 Task: Create a due date automation trigger when advanced on, 2 hours before a card is due add dates without an incomplete due date.
Action: Mouse moved to (1159, 346)
Screenshot: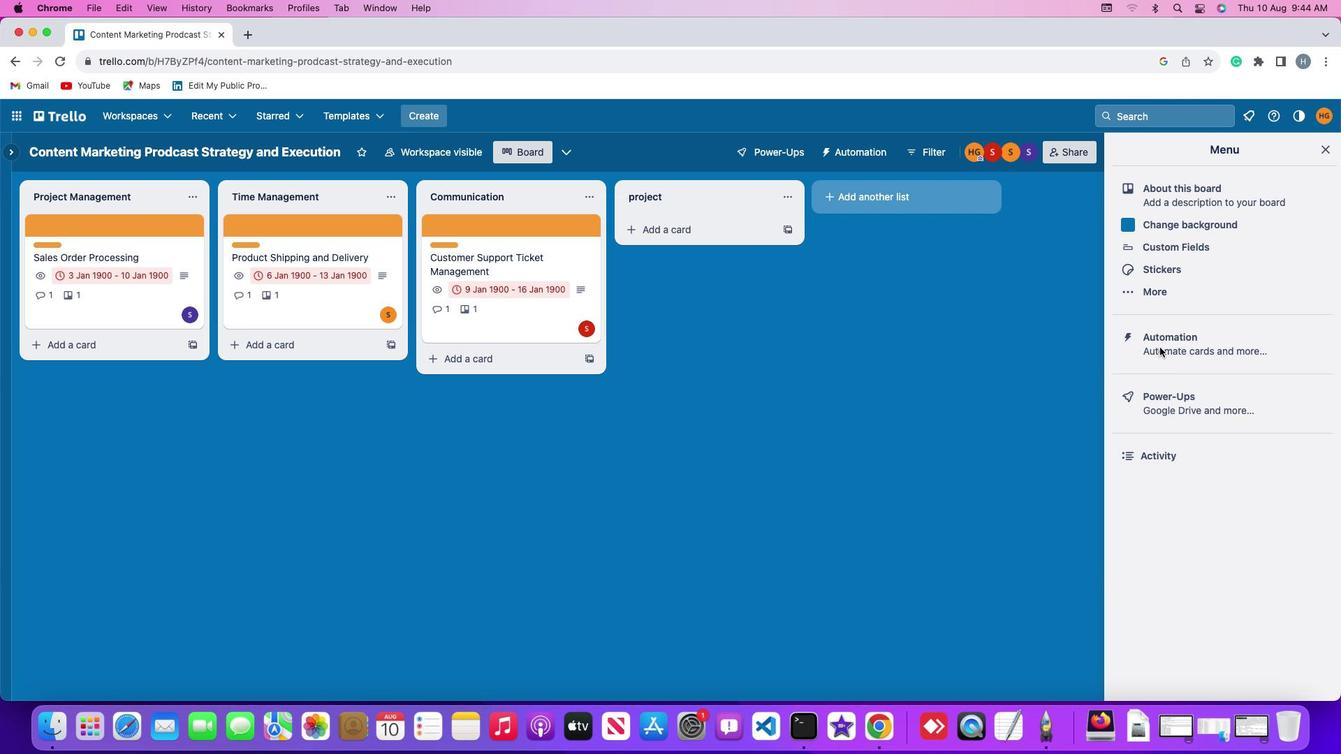 
Action: Mouse pressed left at (1159, 346)
Screenshot: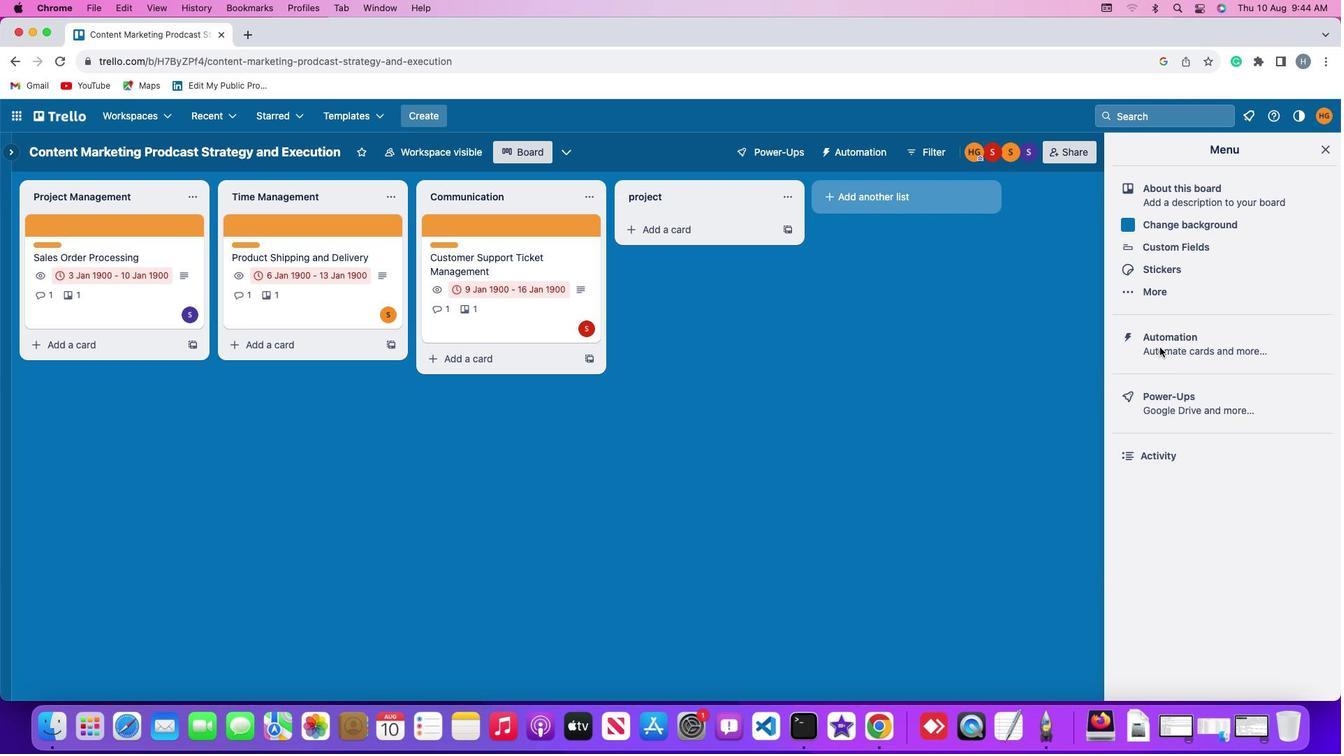 
Action: Mouse moved to (1159, 346)
Screenshot: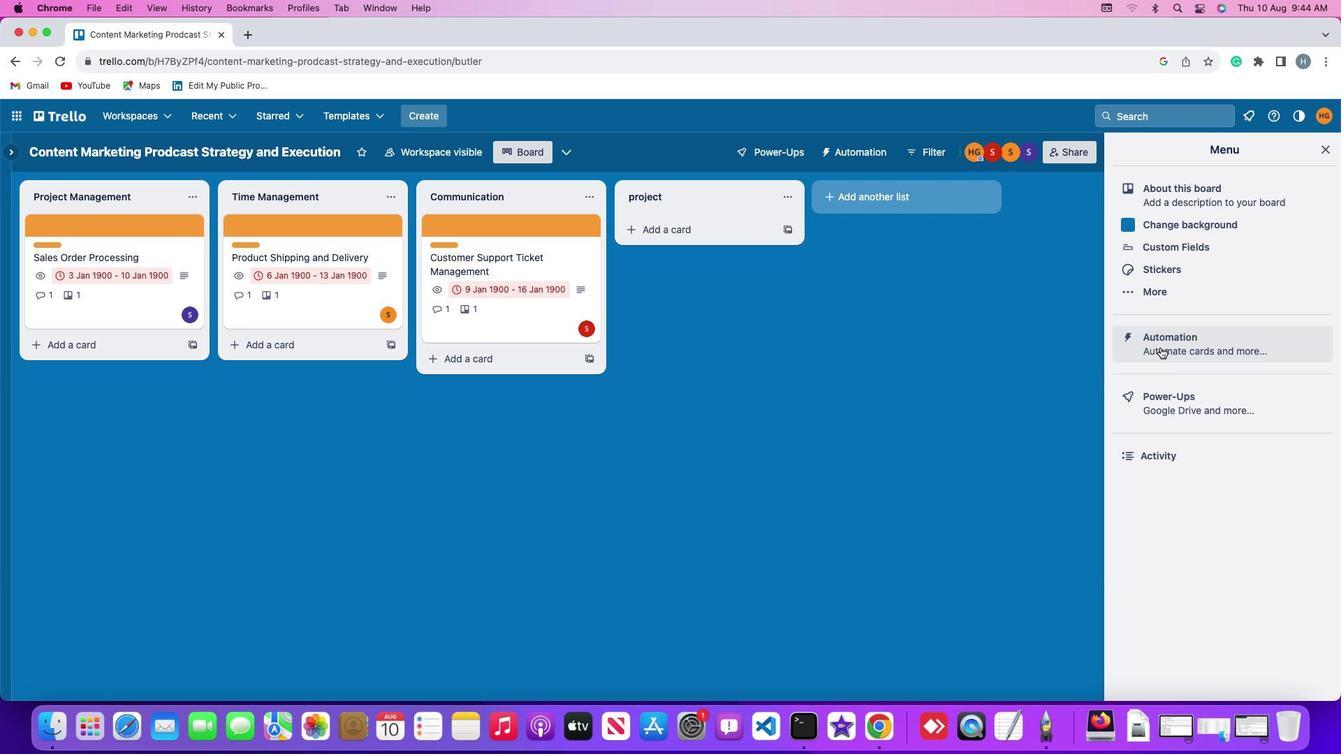 
Action: Mouse pressed left at (1159, 346)
Screenshot: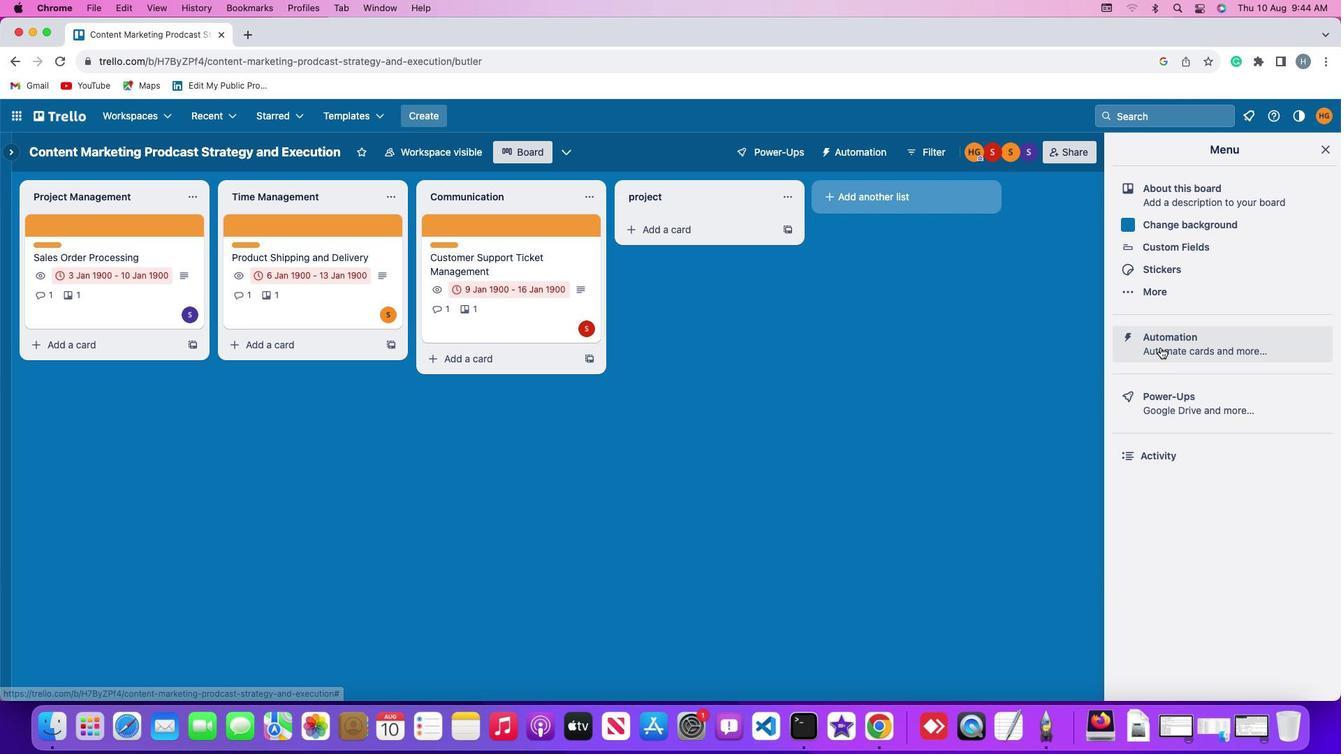 
Action: Mouse moved to (69, 330)
Screenshot: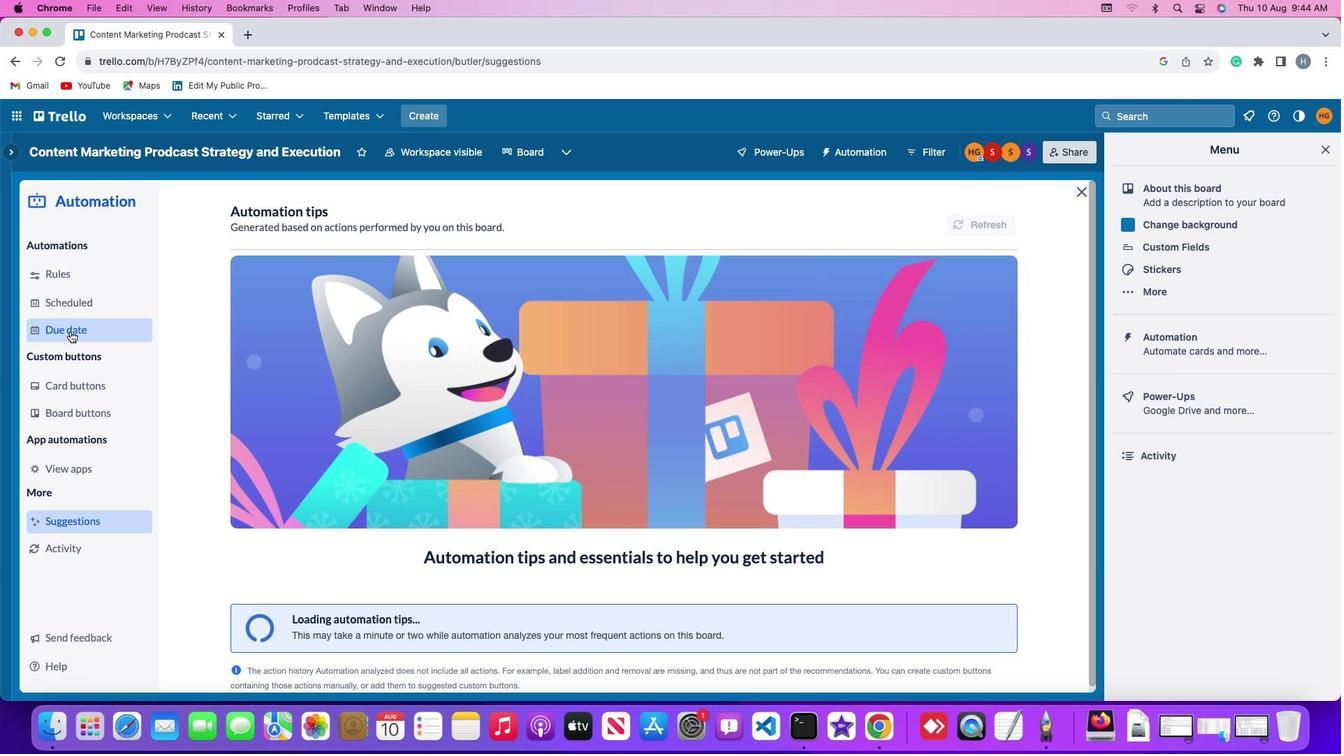 
Action: Mouse pressed left at (69, 330)
Screenshot: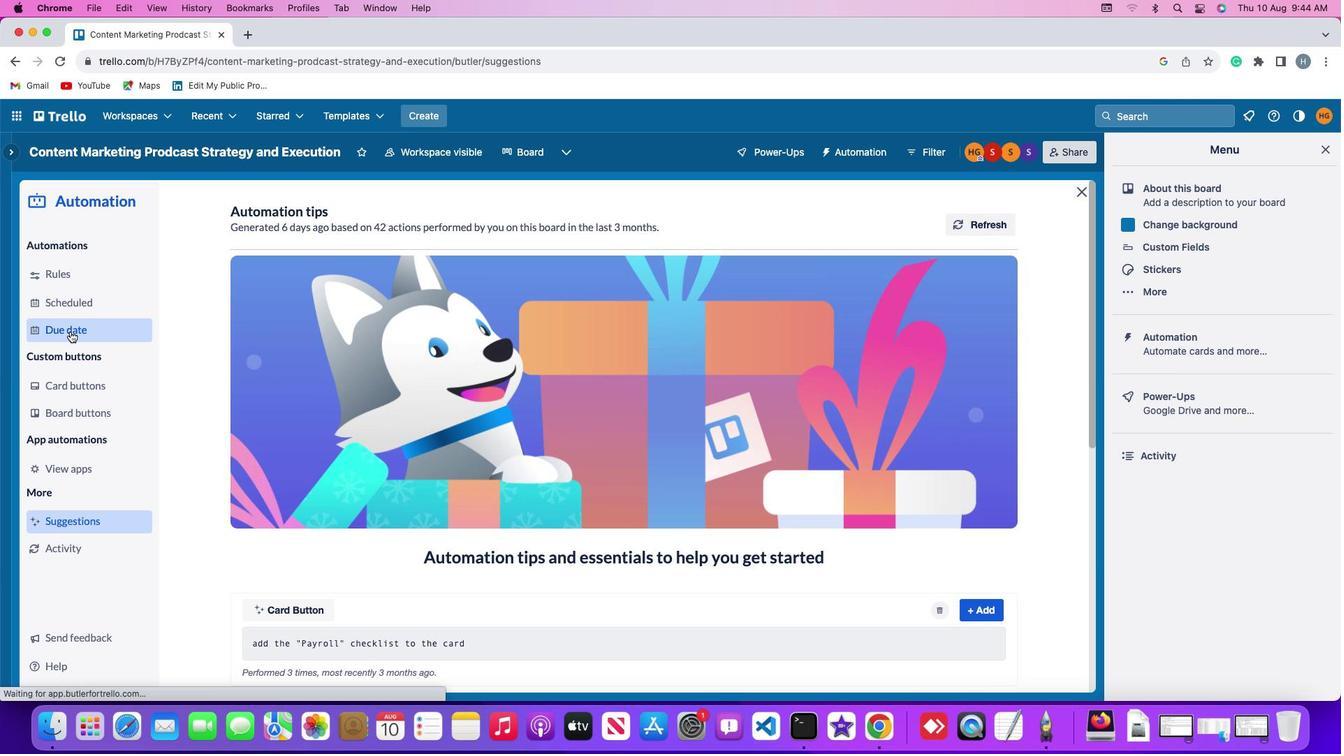 
Action: Mouse moved to (962, 214)
Screenshot: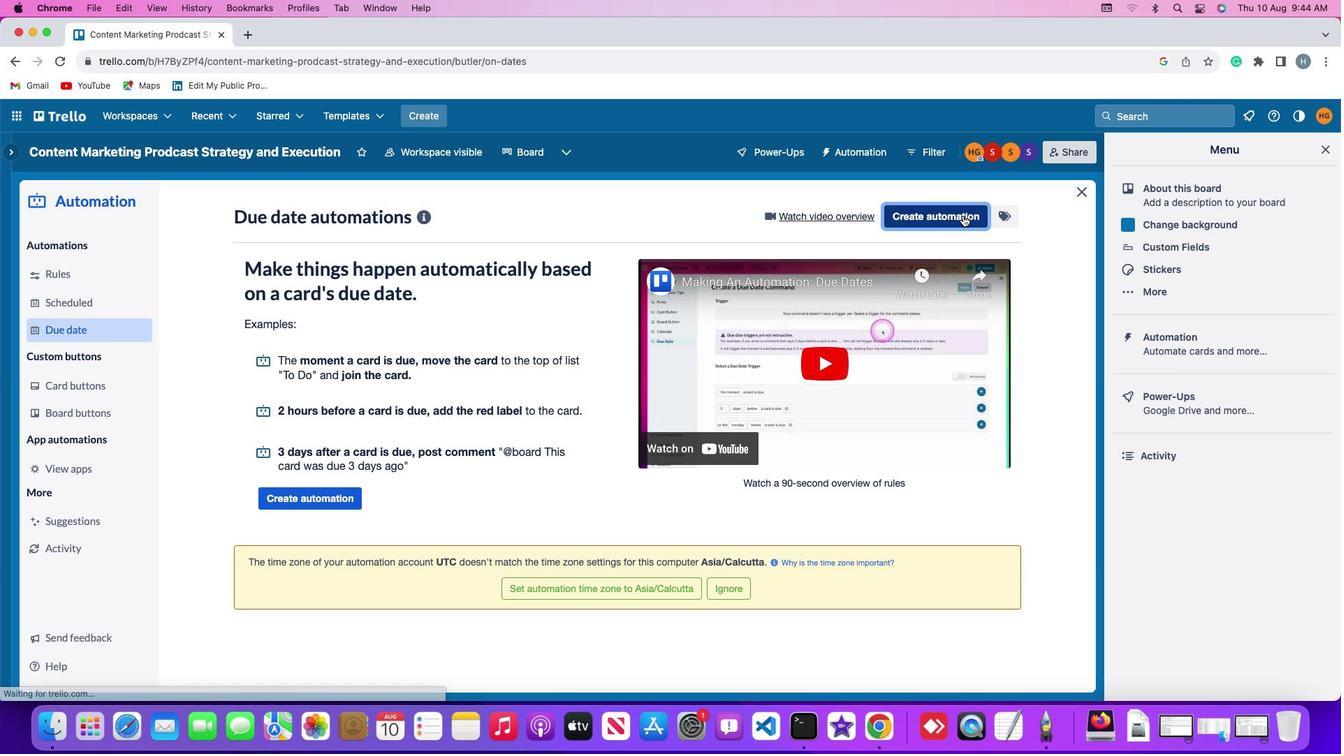 
Action: Mouse pressed left at (962, 214)
Screenshot: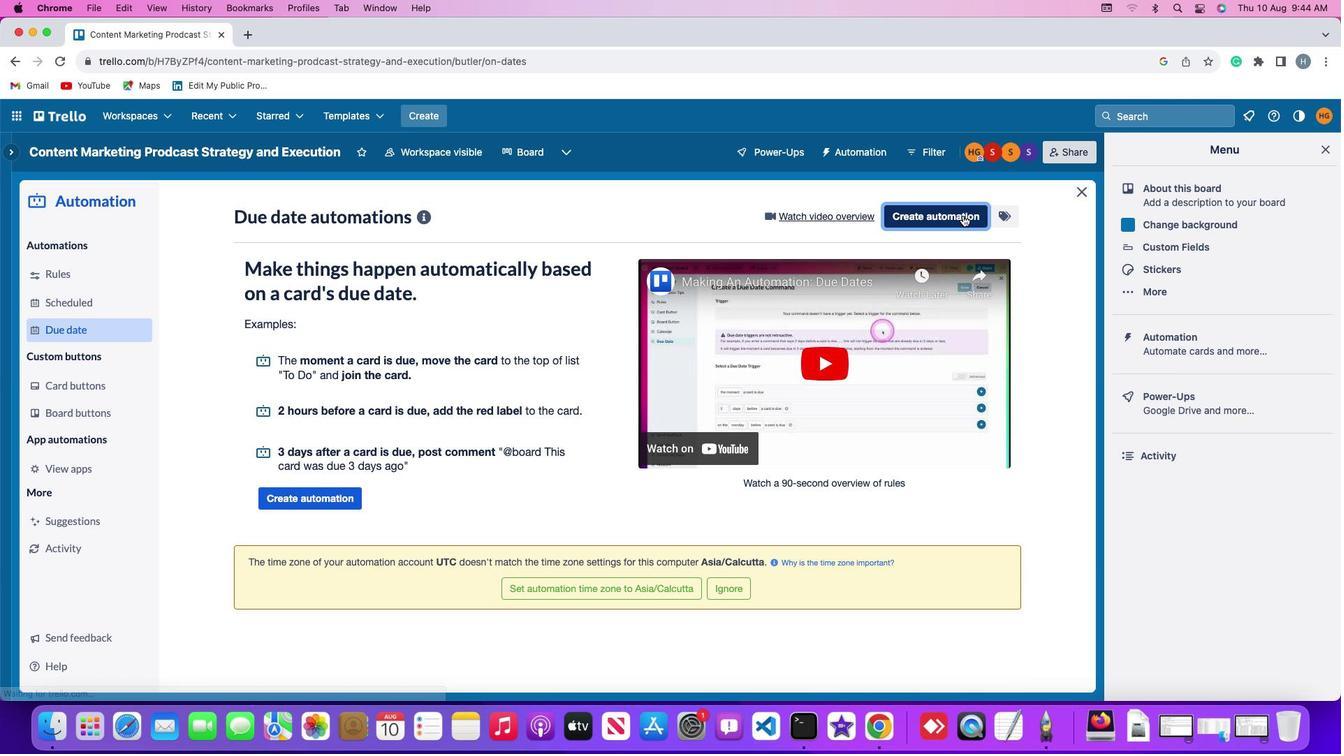 
Action: Mouse moved to (328, 350)
Screenshot: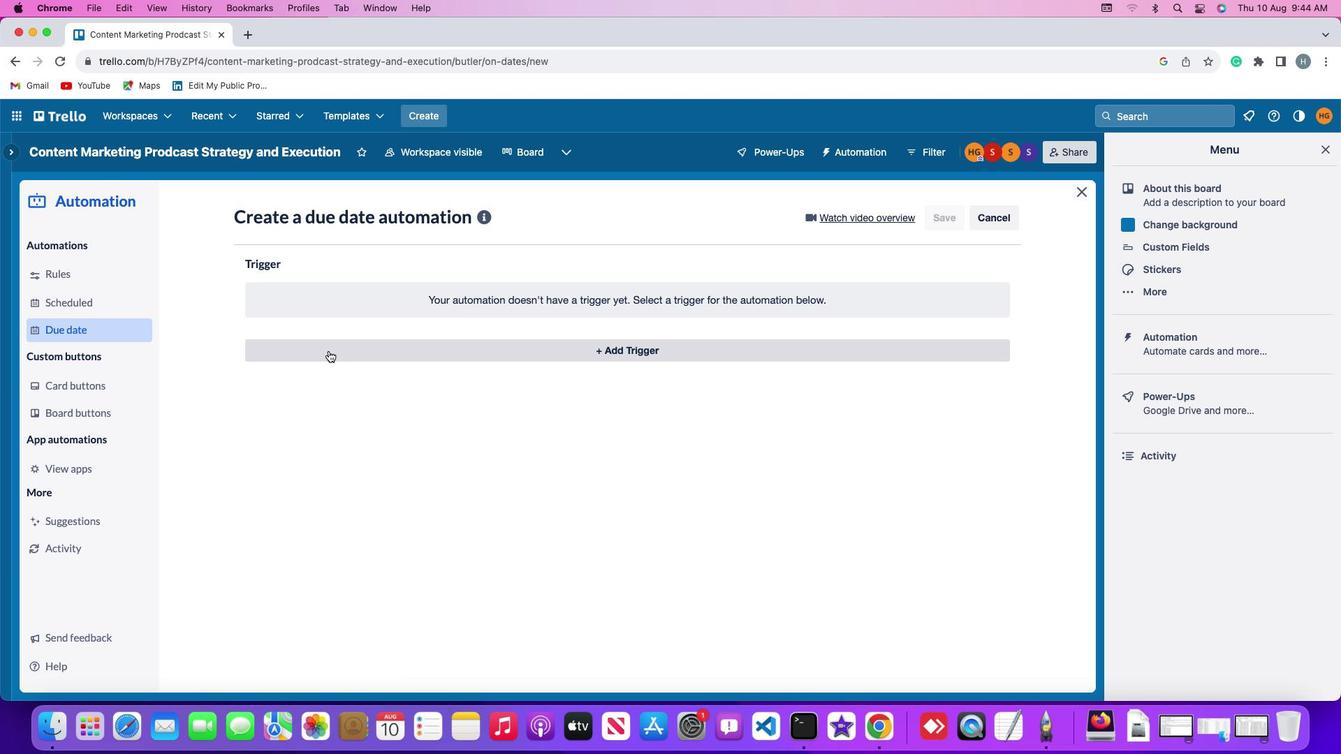 
Action: Mouse pressed left at (328, 350)
Screenshot: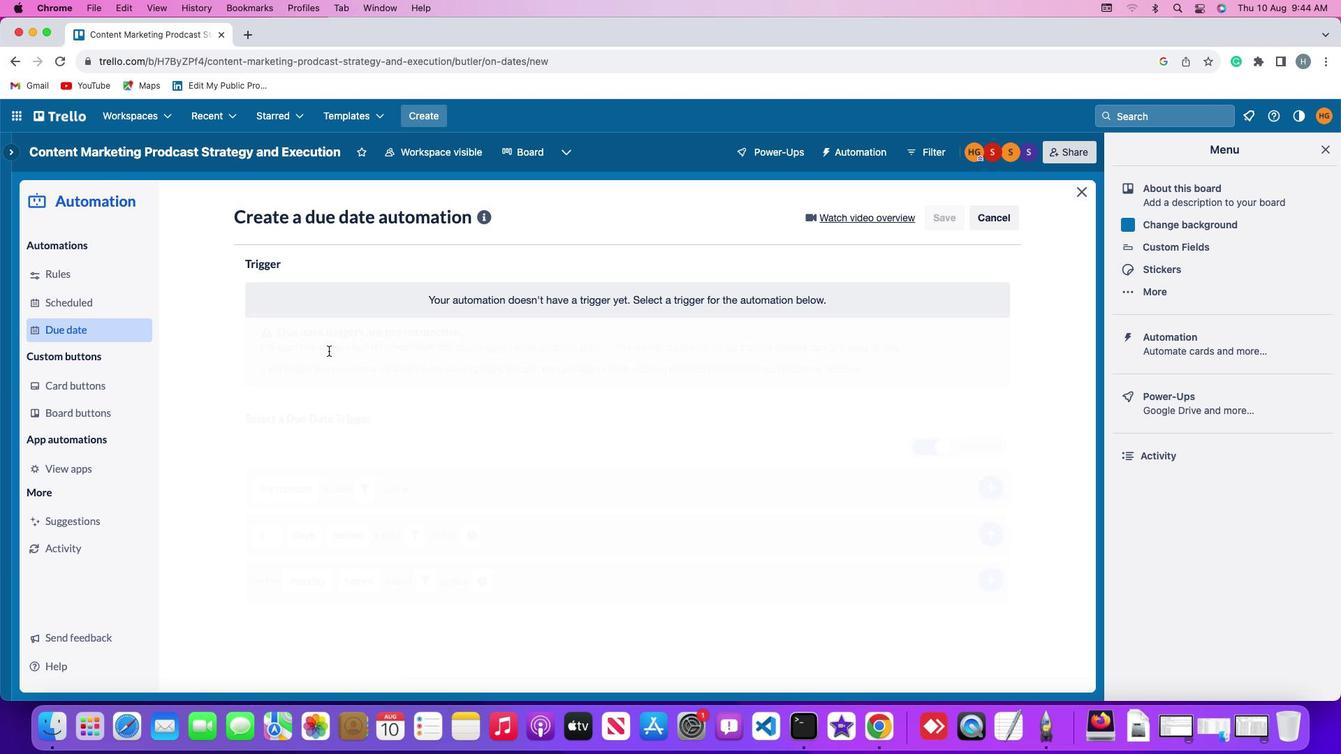 
Action: Mouse moved to (268, 566)
Screenshot: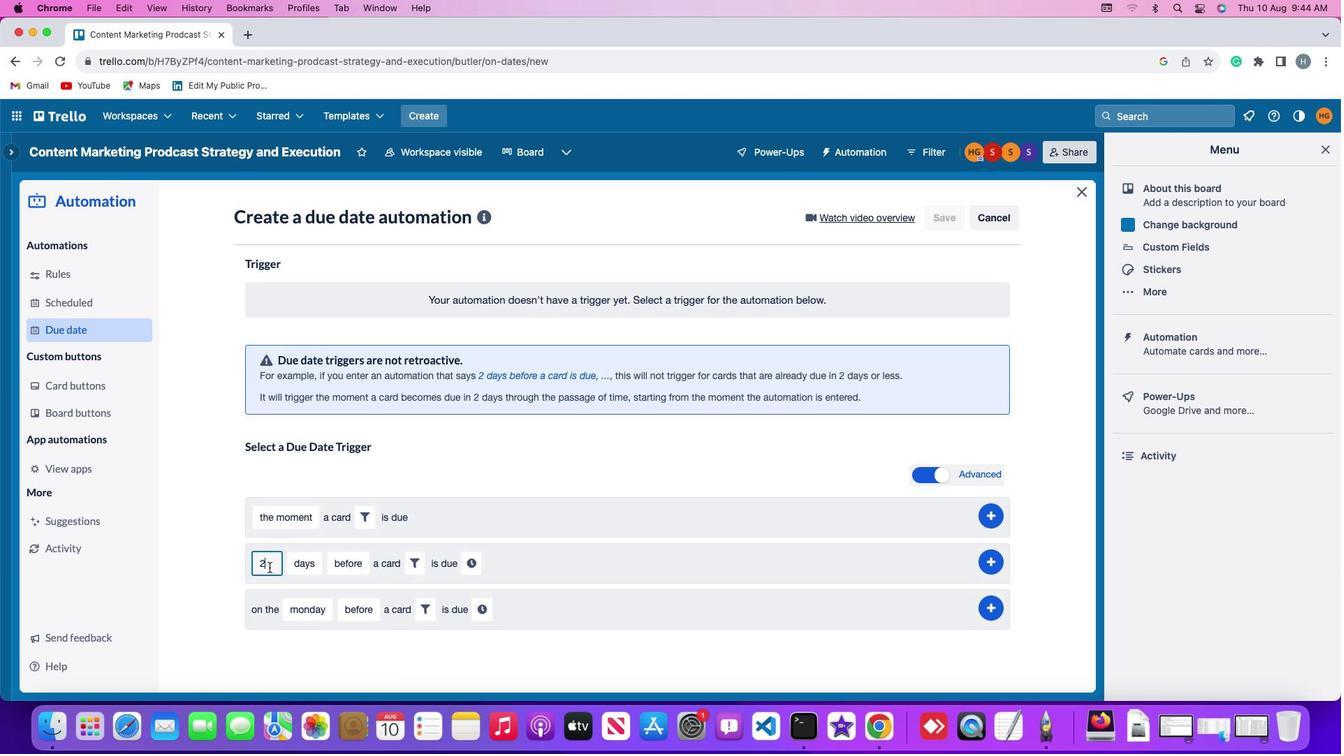 
Action: Mouse pressed left at (268, 566)
Screenshot: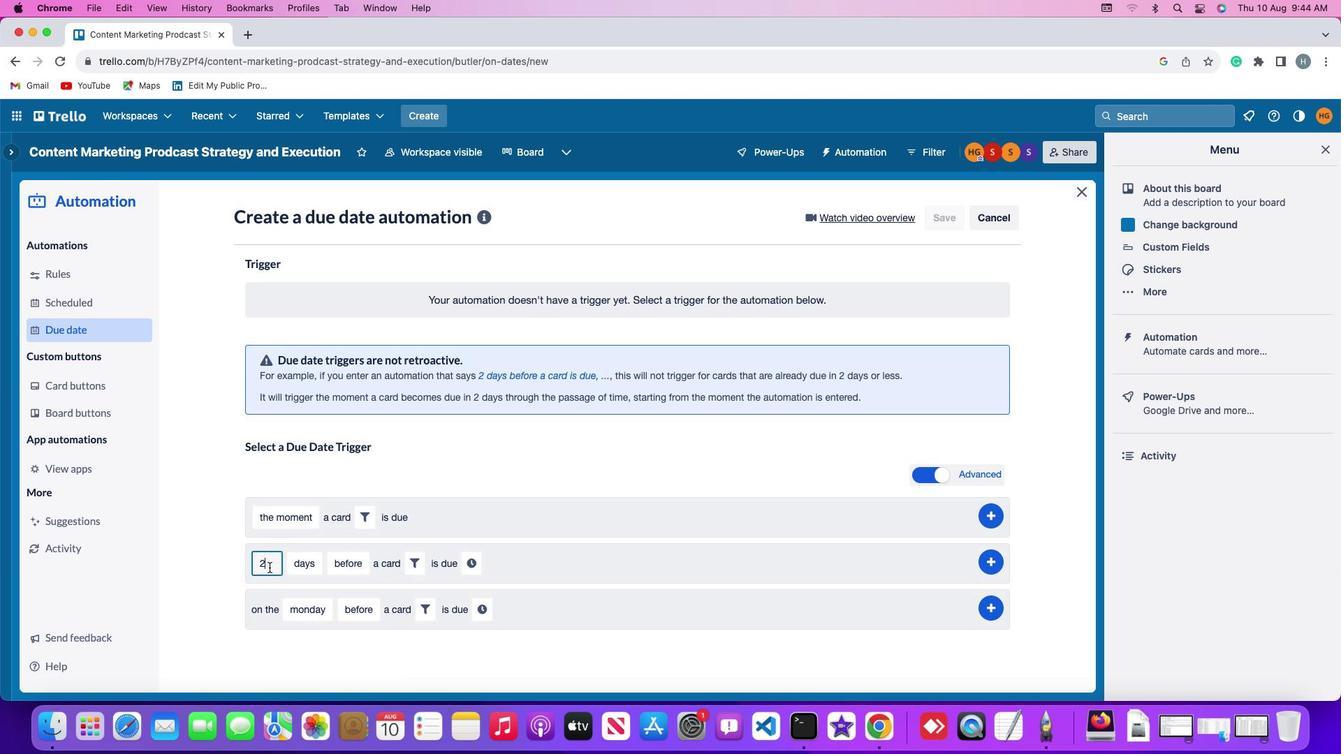 
Action: Key pressed Key.backspace
Screenshot: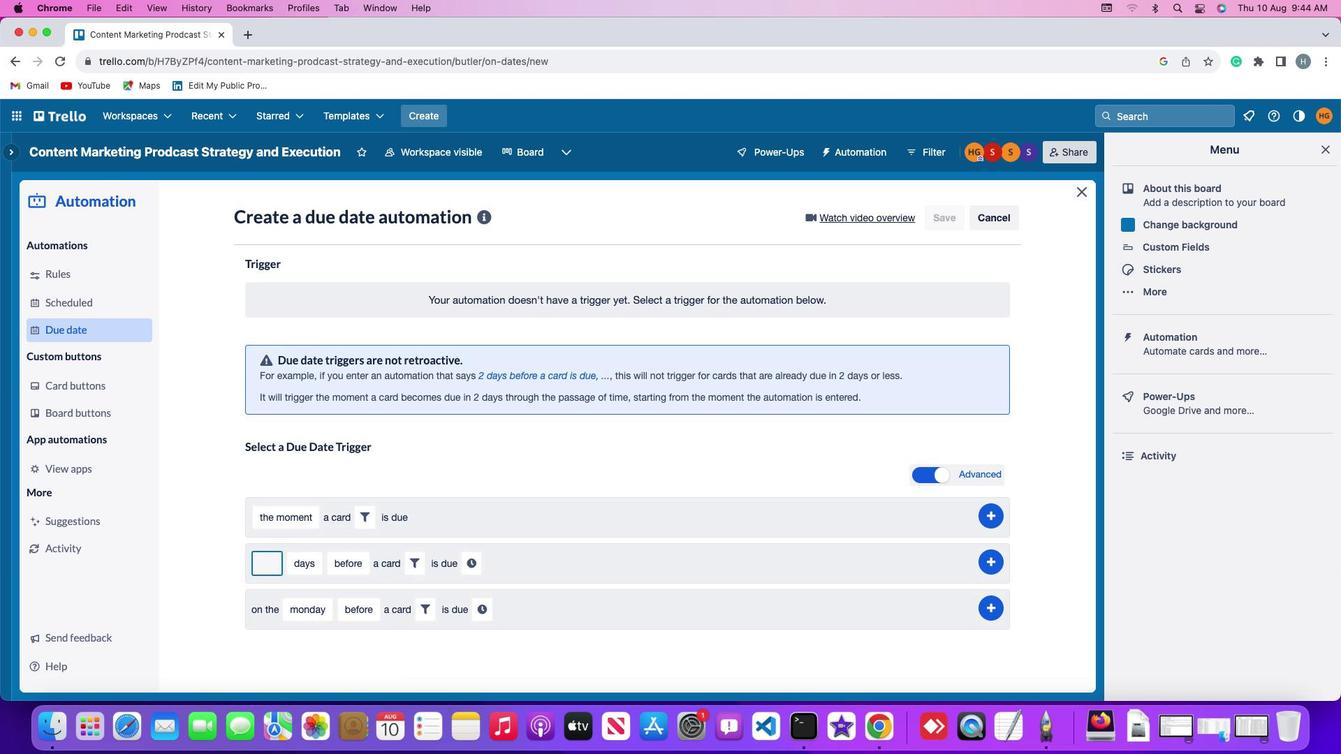 
Action: Mouse moved to (268, 566)
Screenshot: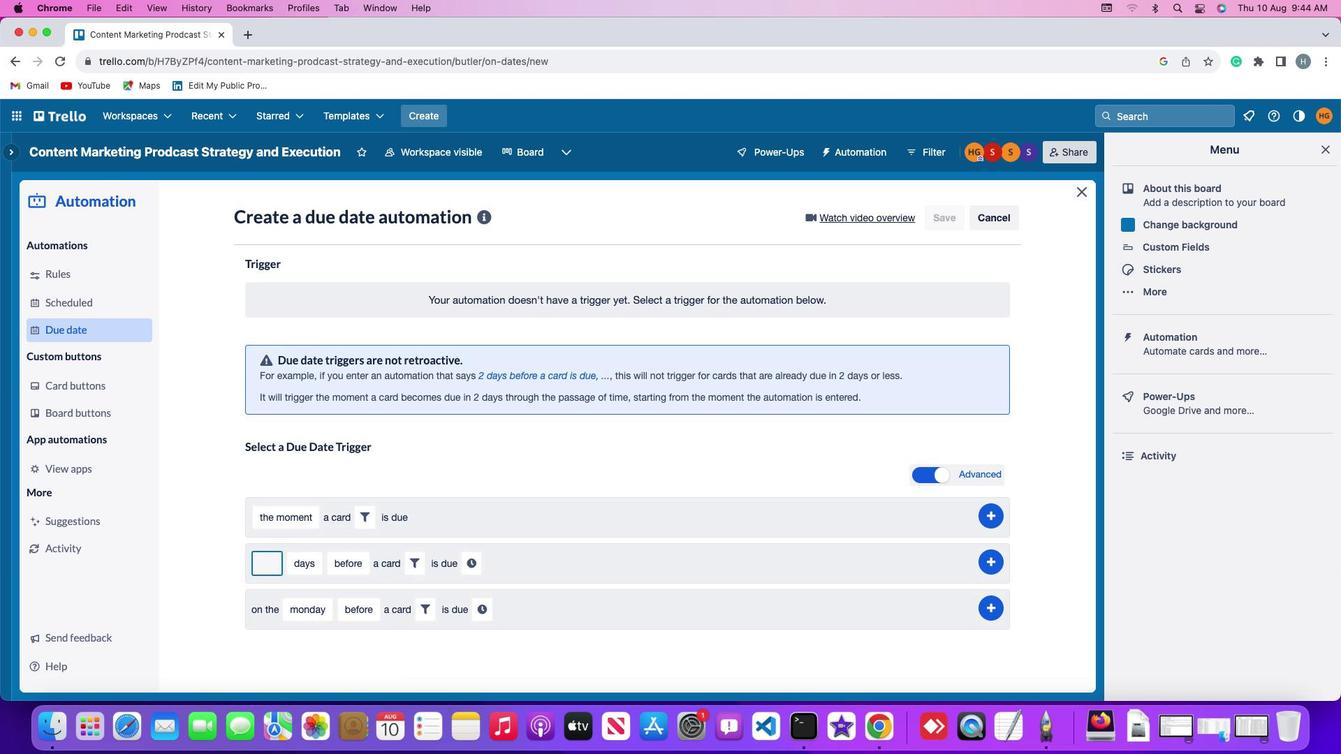 
Action: Key pressed '2'
Screenshot: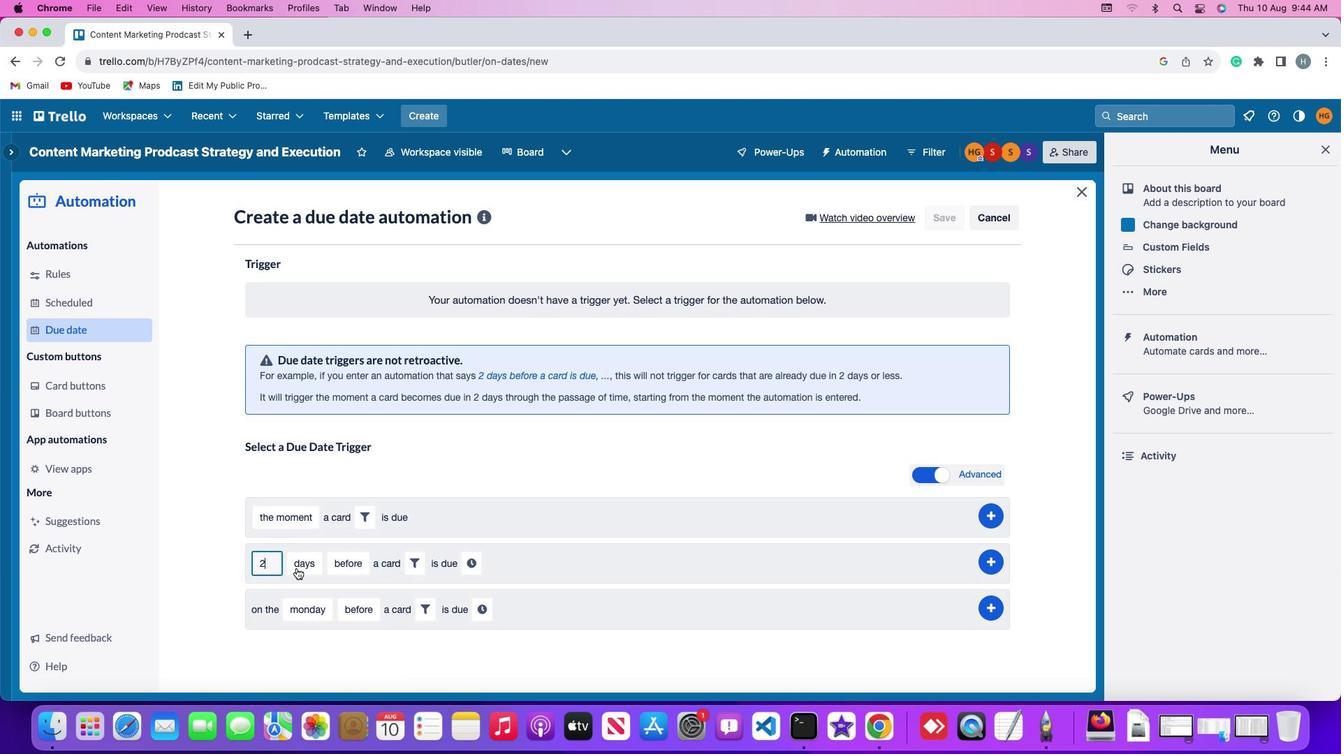 
Action: Mouse moved to (313, 567)
Screenshot: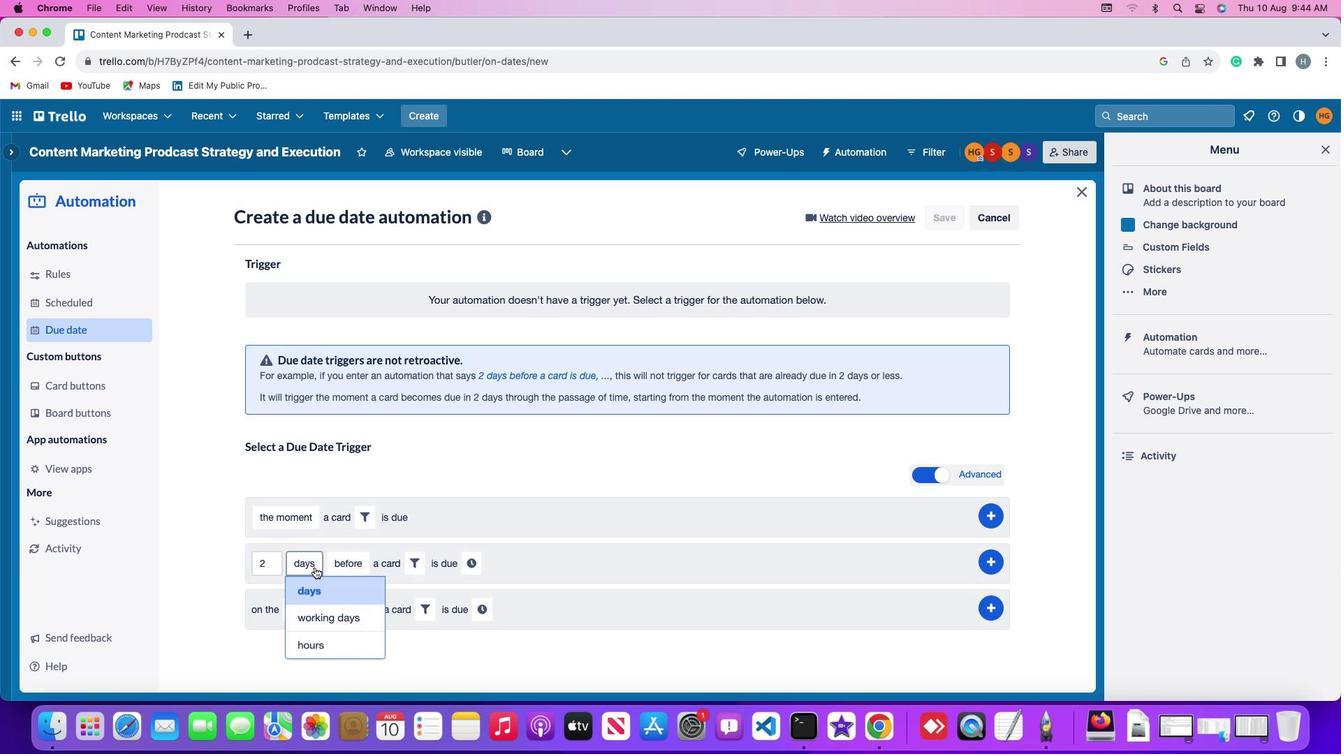 
Action: Mouse pressed left at (313, 567)
Screenshot: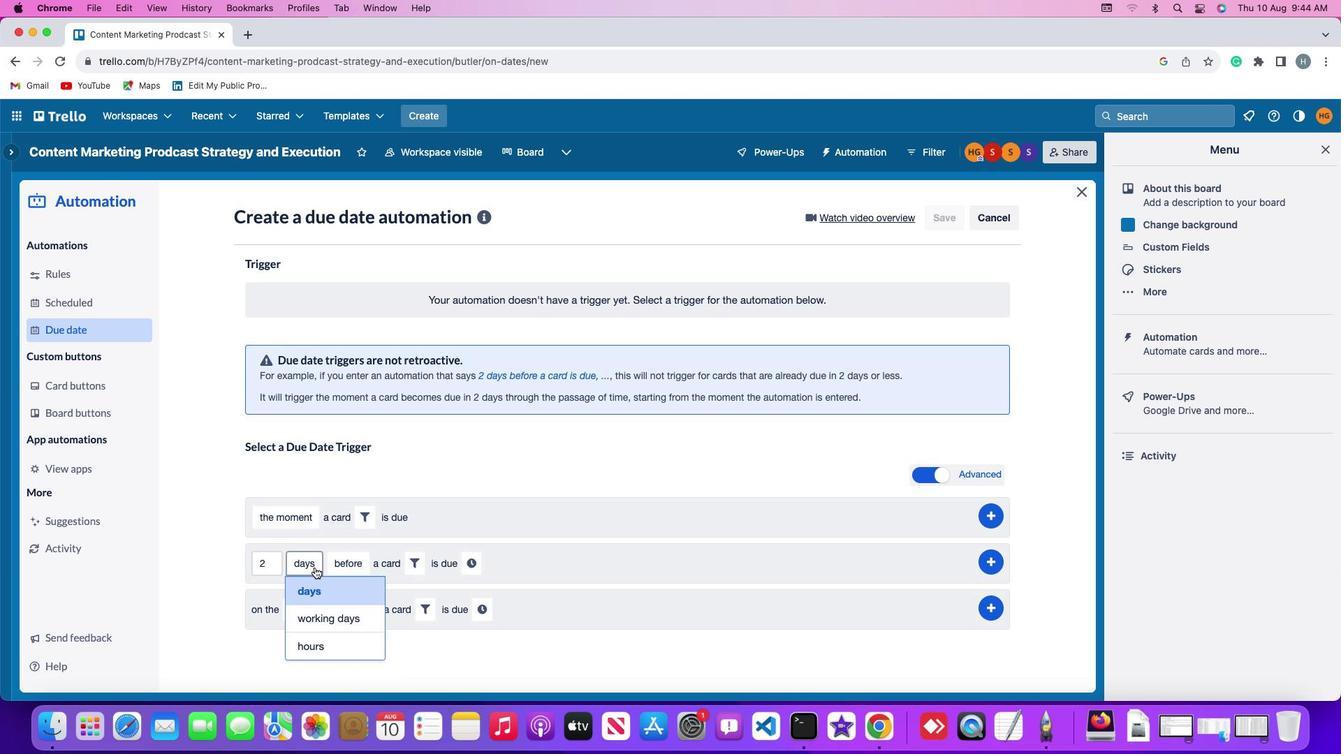 
Action: Mouse moved to (315, 639)
Screenshot: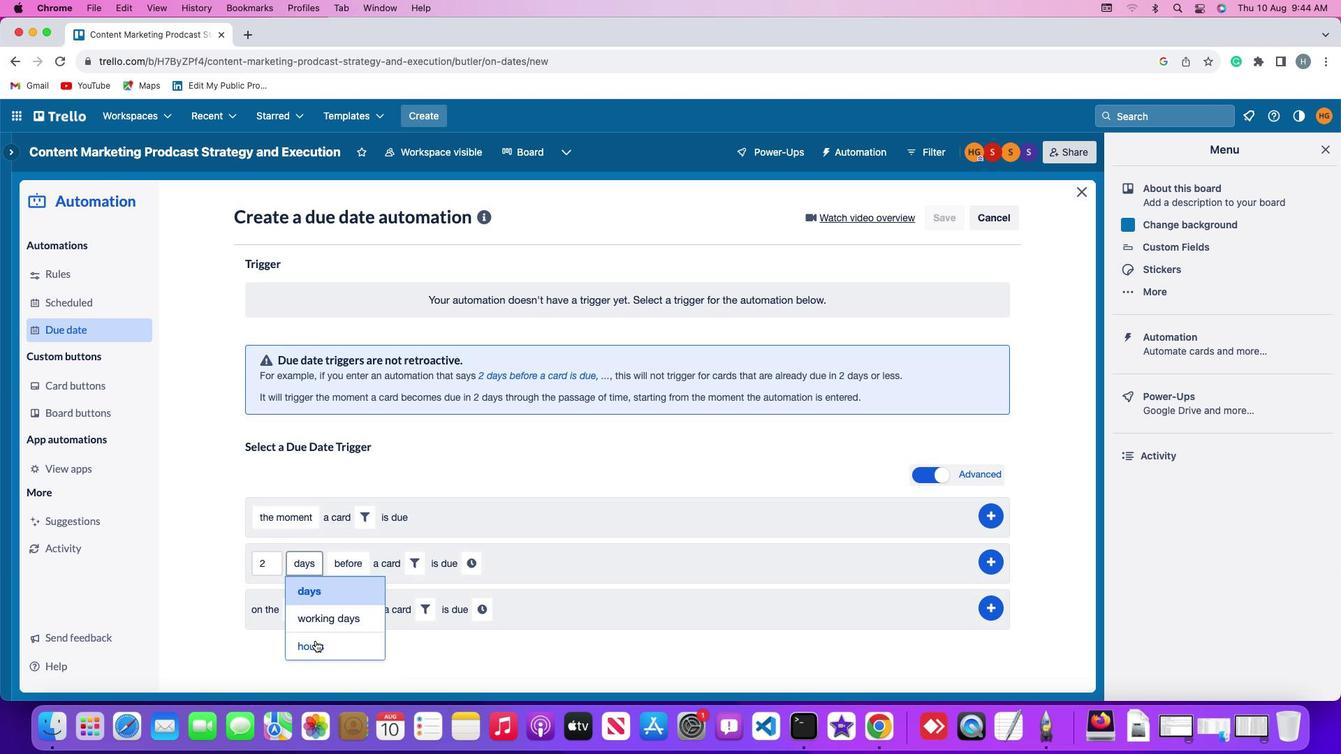 
Action: Mouse pressed left at (315, 639)
Screenshot: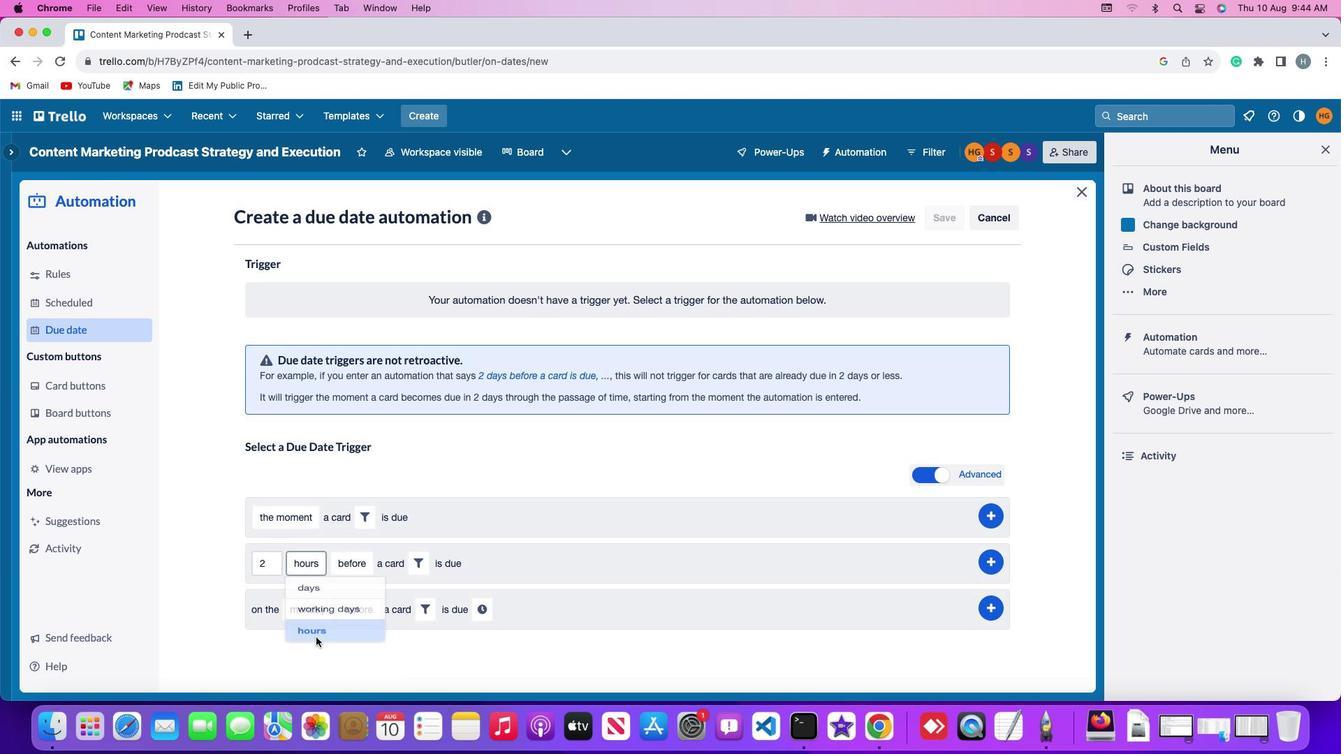 
Action: Mouse moved to (347, 568)
Screenshot: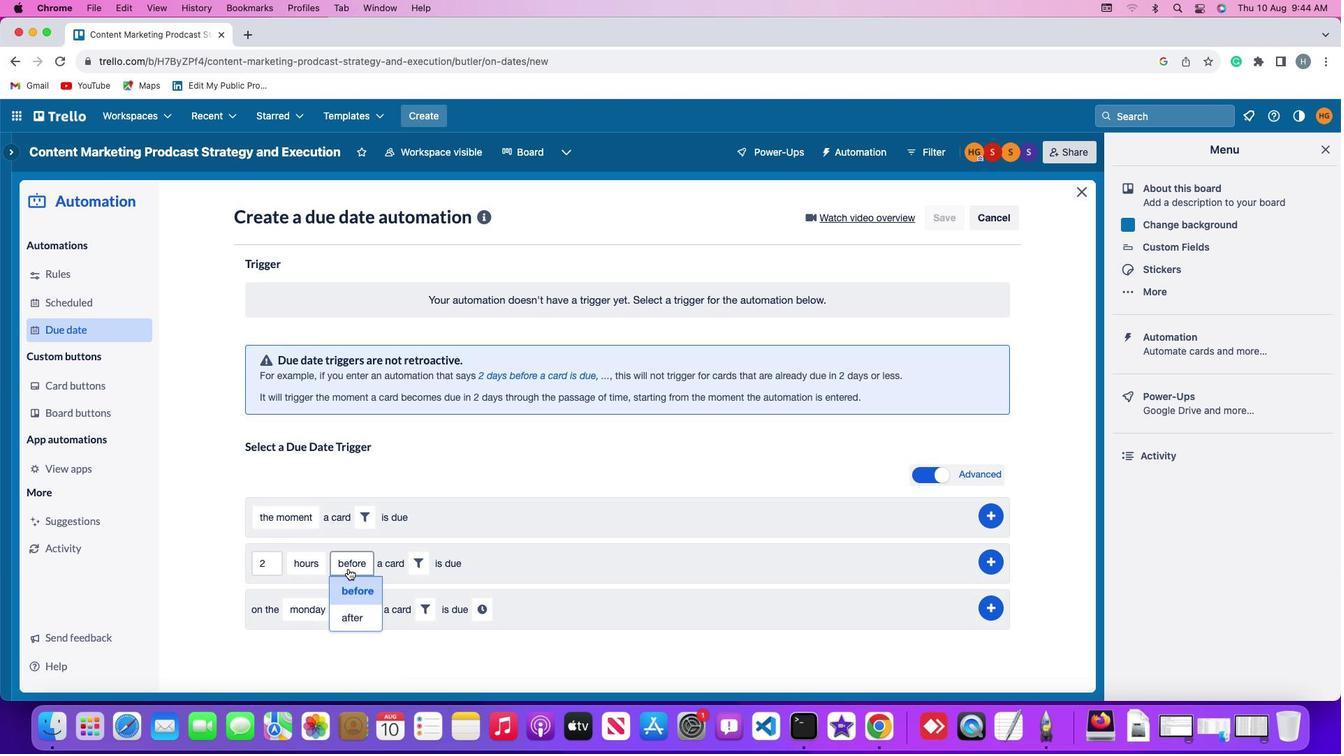 
Action: Mouse pressed left at (347, 568)
Screenshot: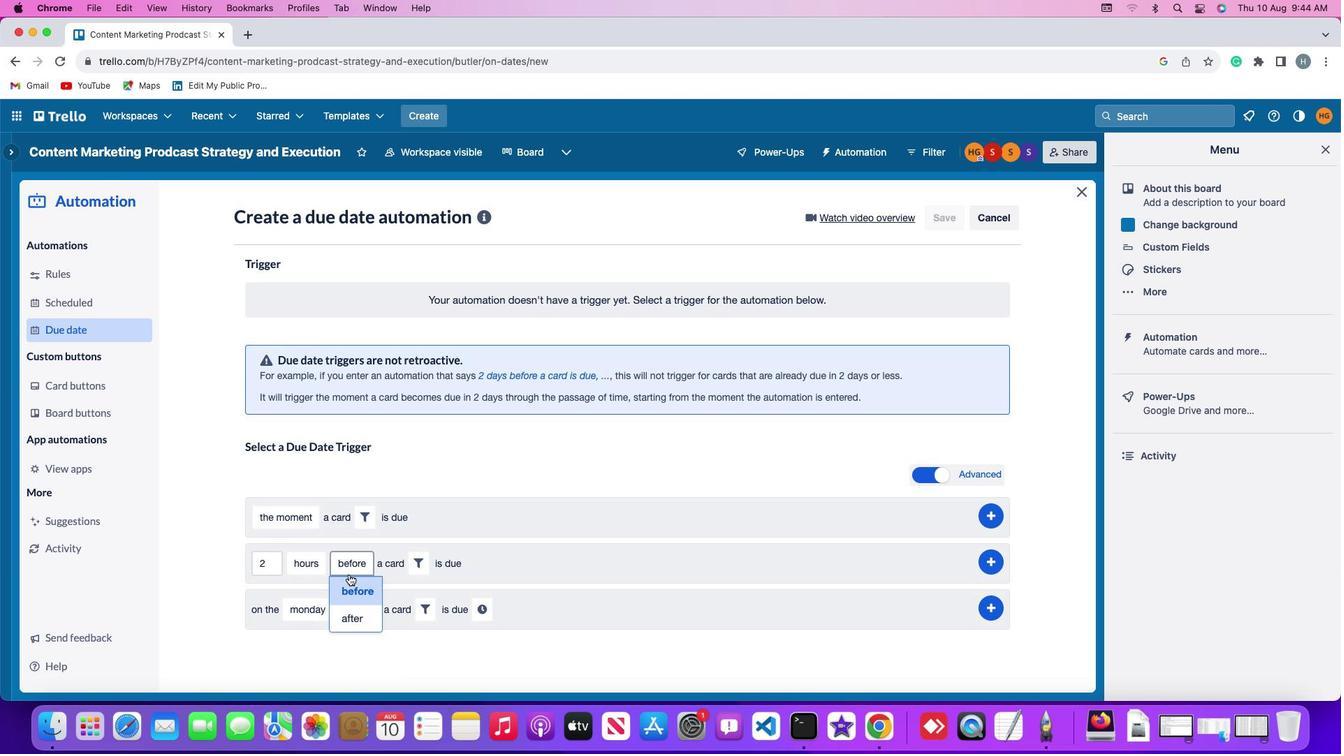 
Action: Mouse moved to (354, 592)
Screenshot: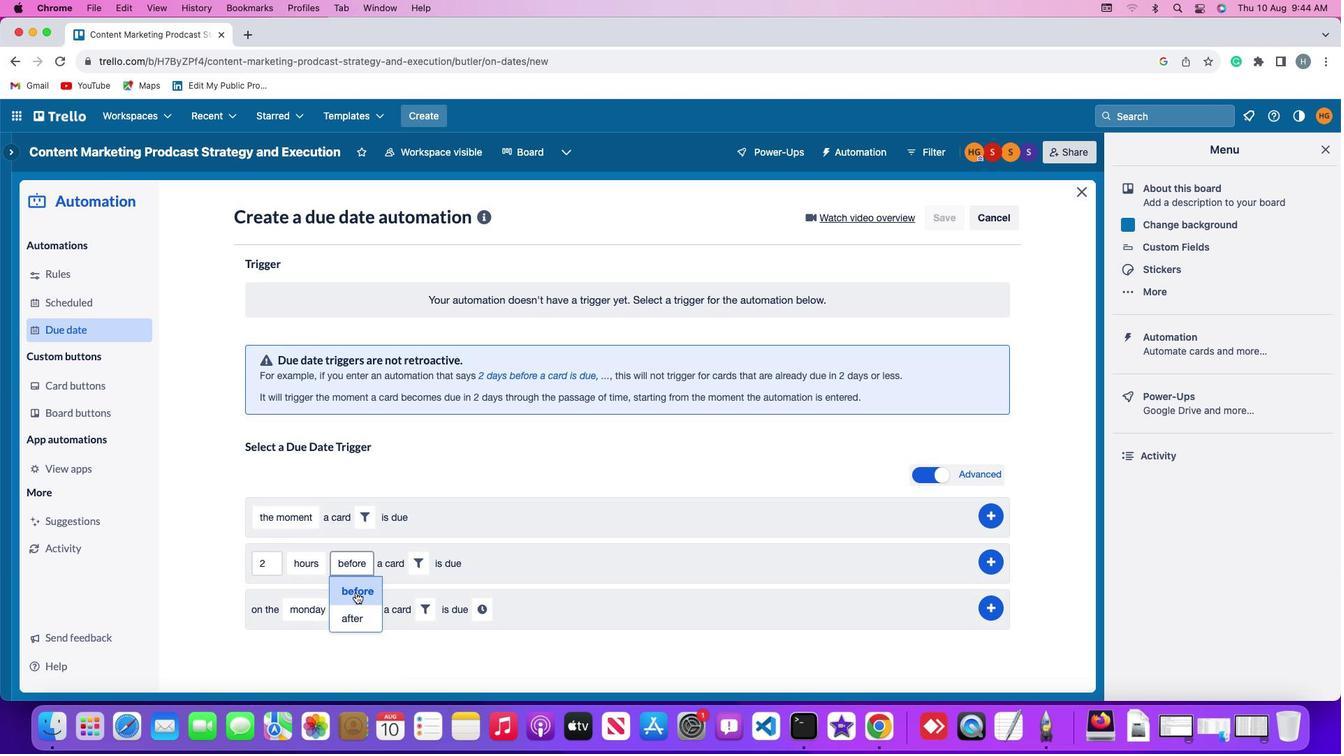 
Action: Mouse pressed left at (354, 592)
Screenshot: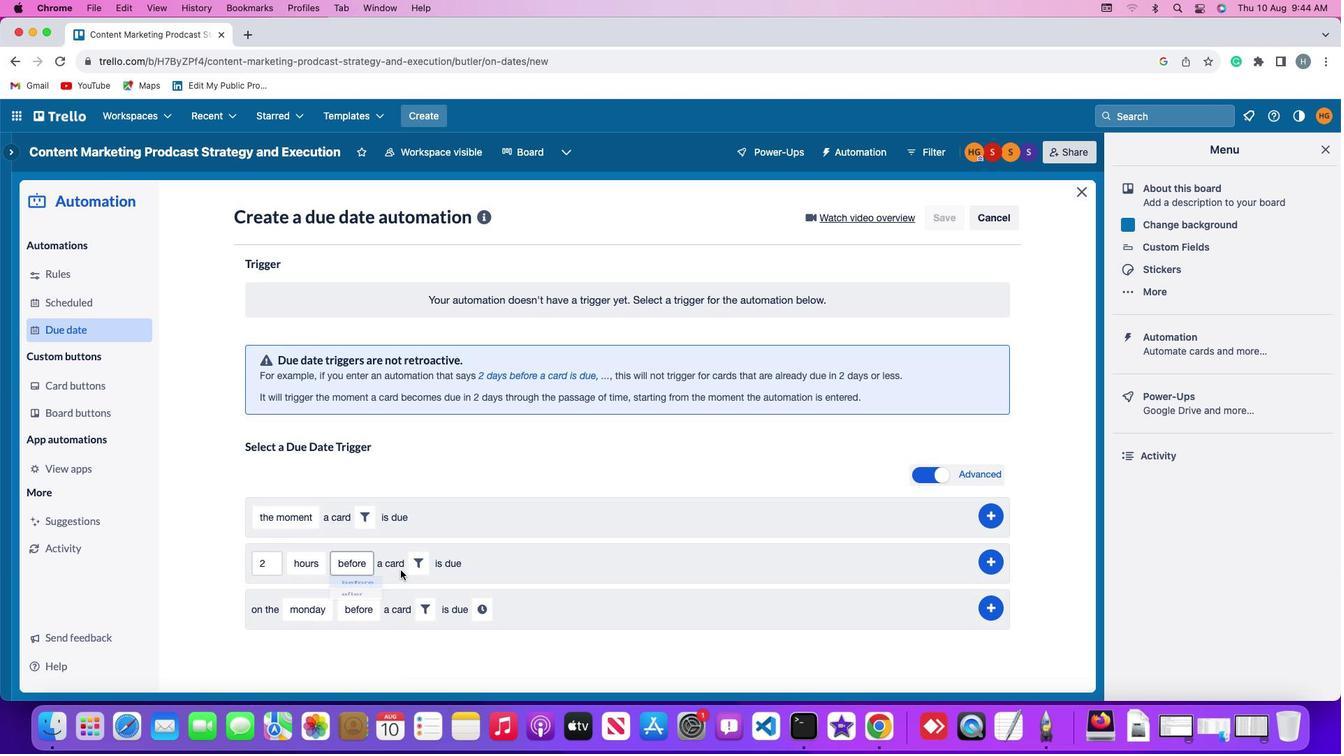 
Action: Mouse moved to (415, 563)
Screenshot: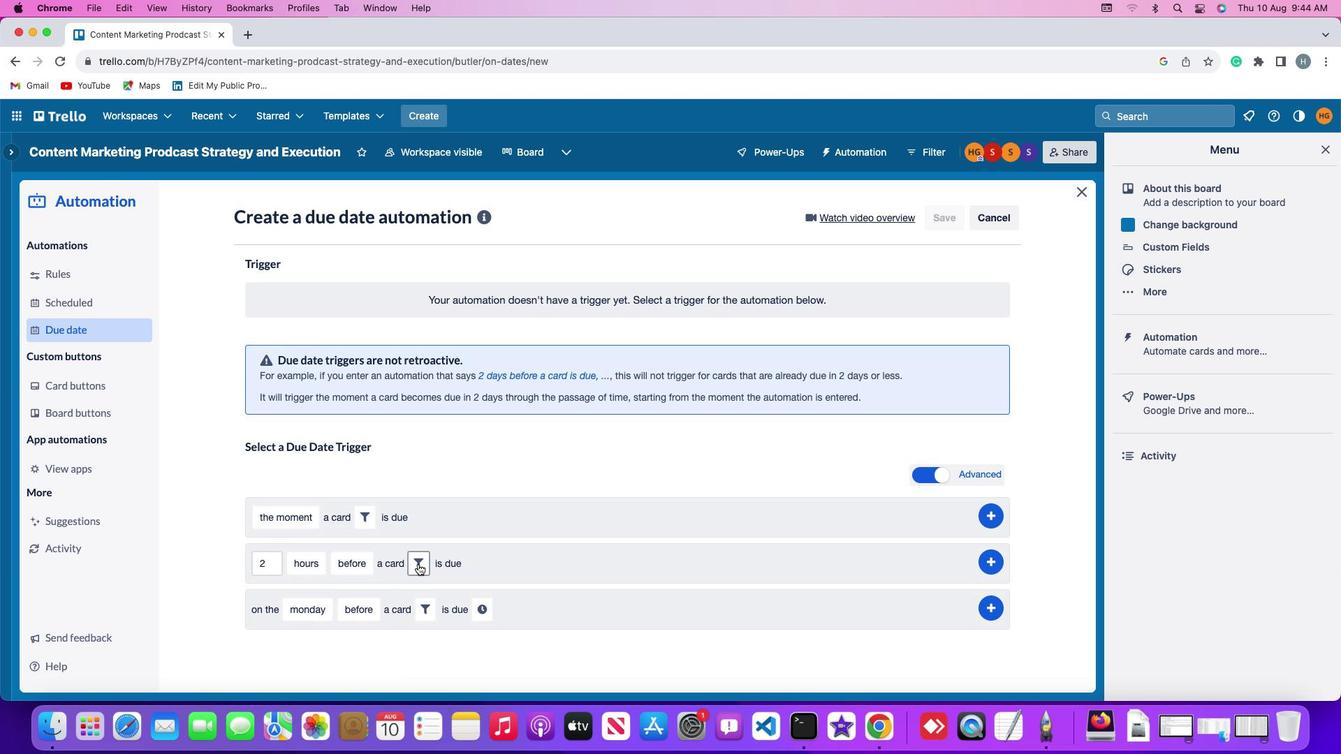 
Action: Mouse pressed left at (415, 563)
Screenshot: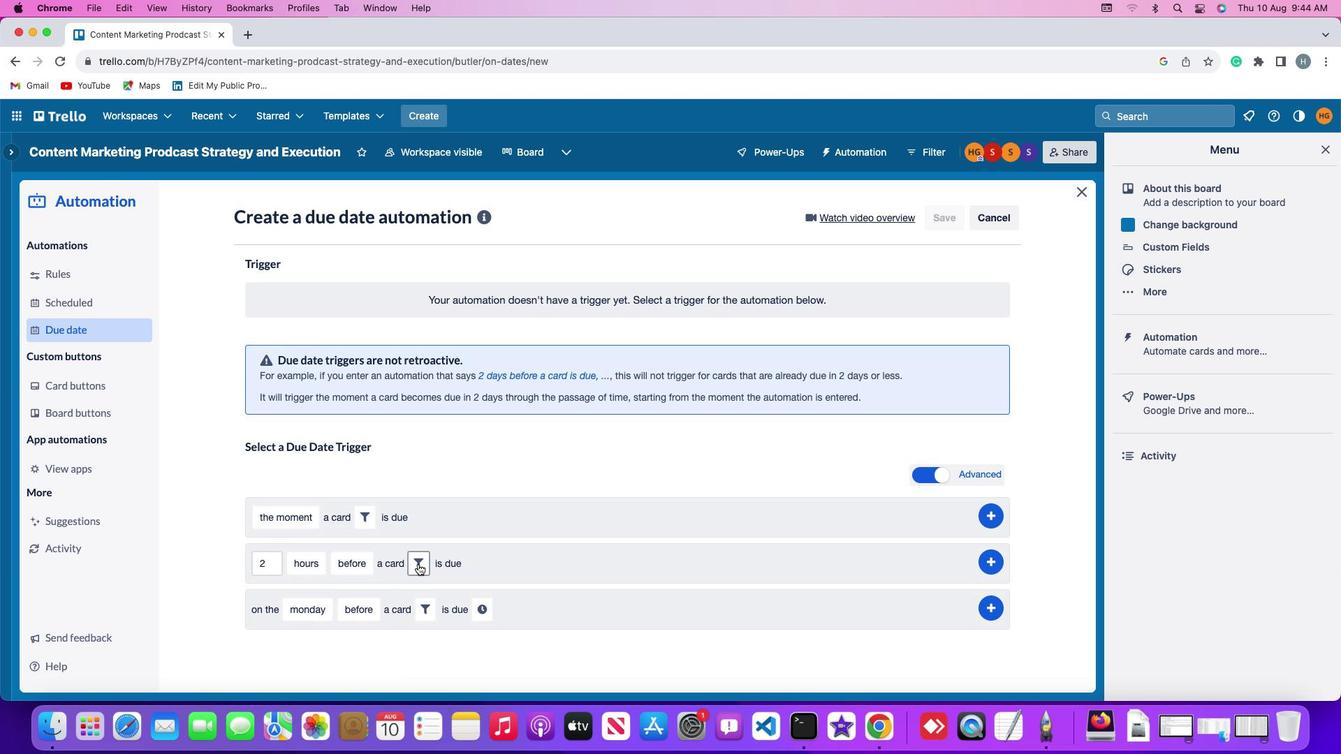 
Action: Mouse moved to (489, 610)
Screenshot: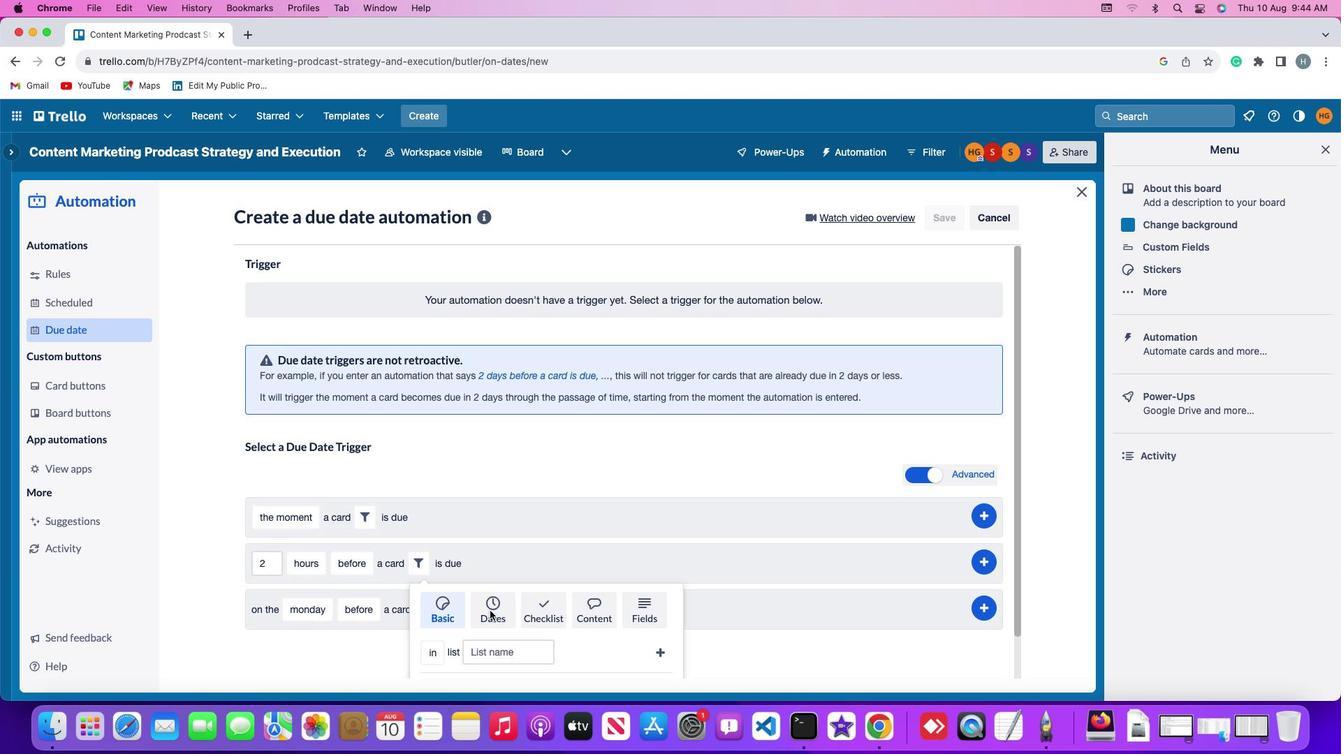 
Action: Mouse pressed left at (489, 610)
Screenshot: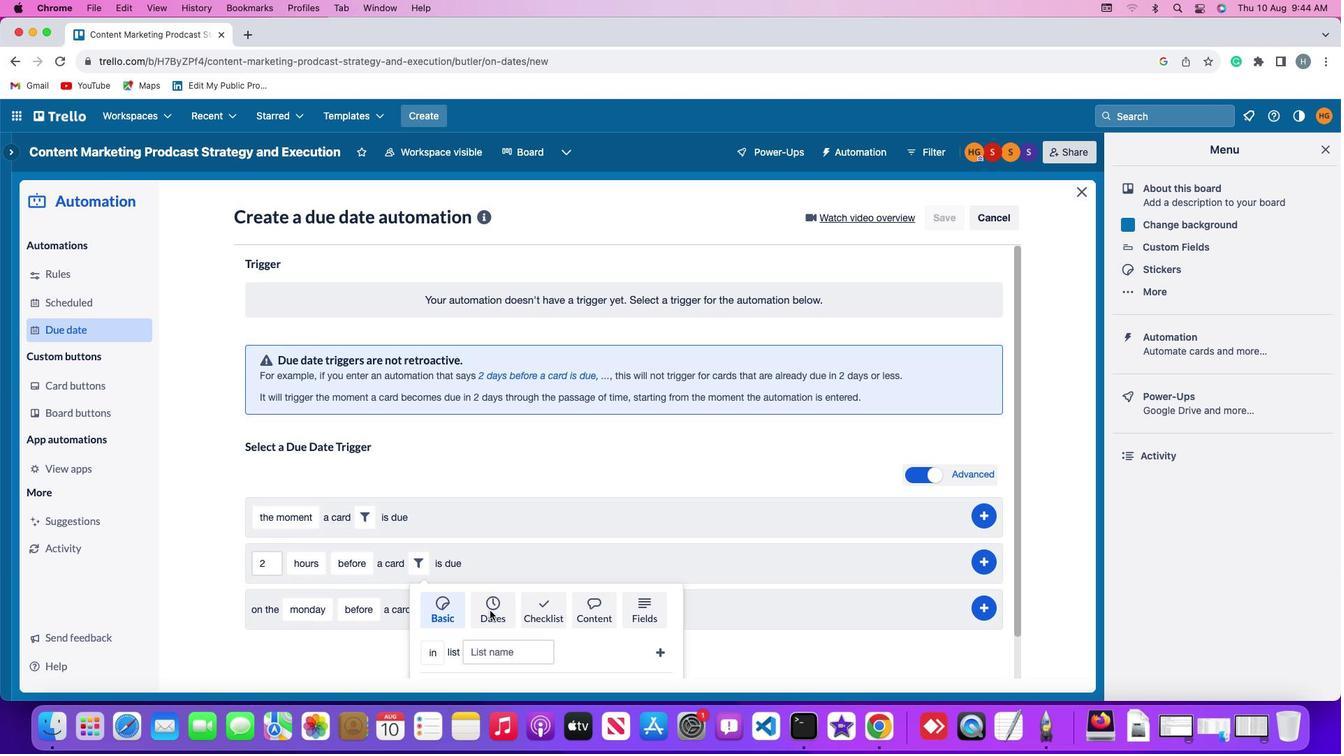
Action: Mouse moved to (439, 649)
Screenshot: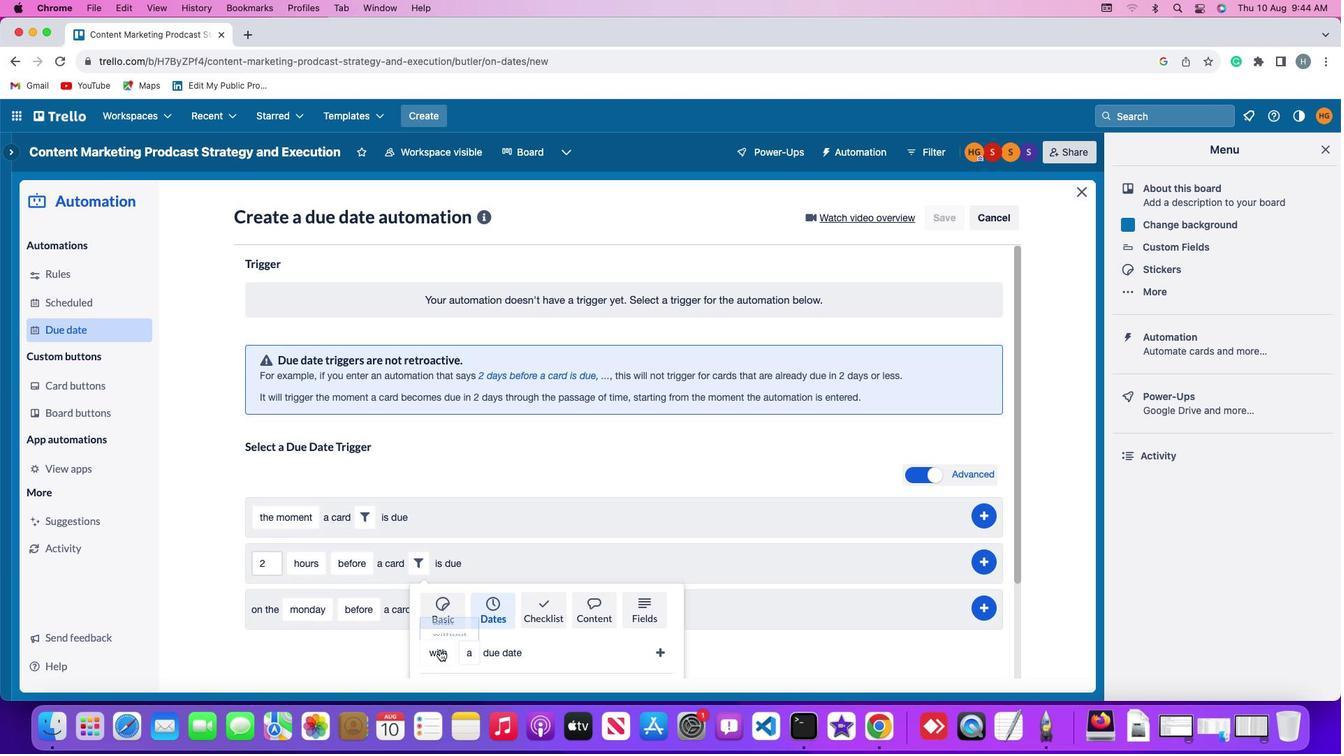 
Action: Mouse pressed left at (439, 649)
Screenshot: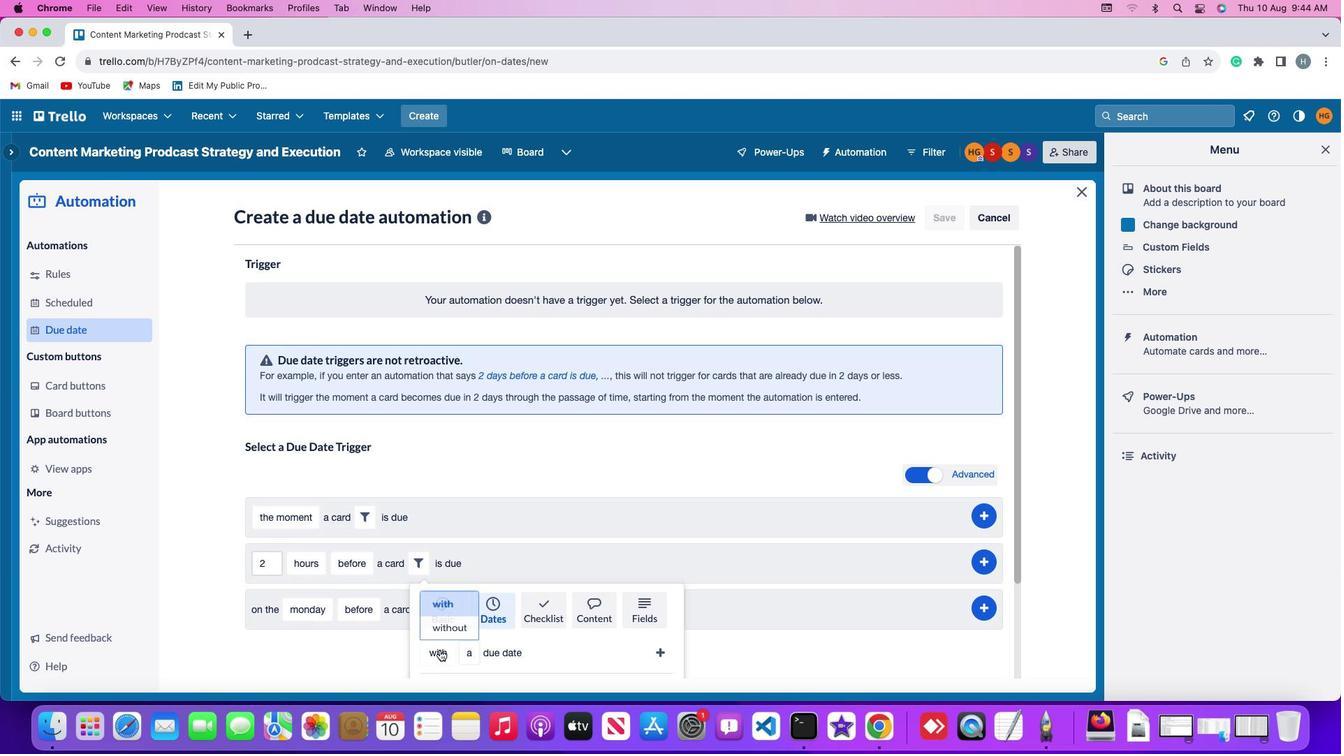 
Action: Mouse moved to (442, 628)
Screenshot: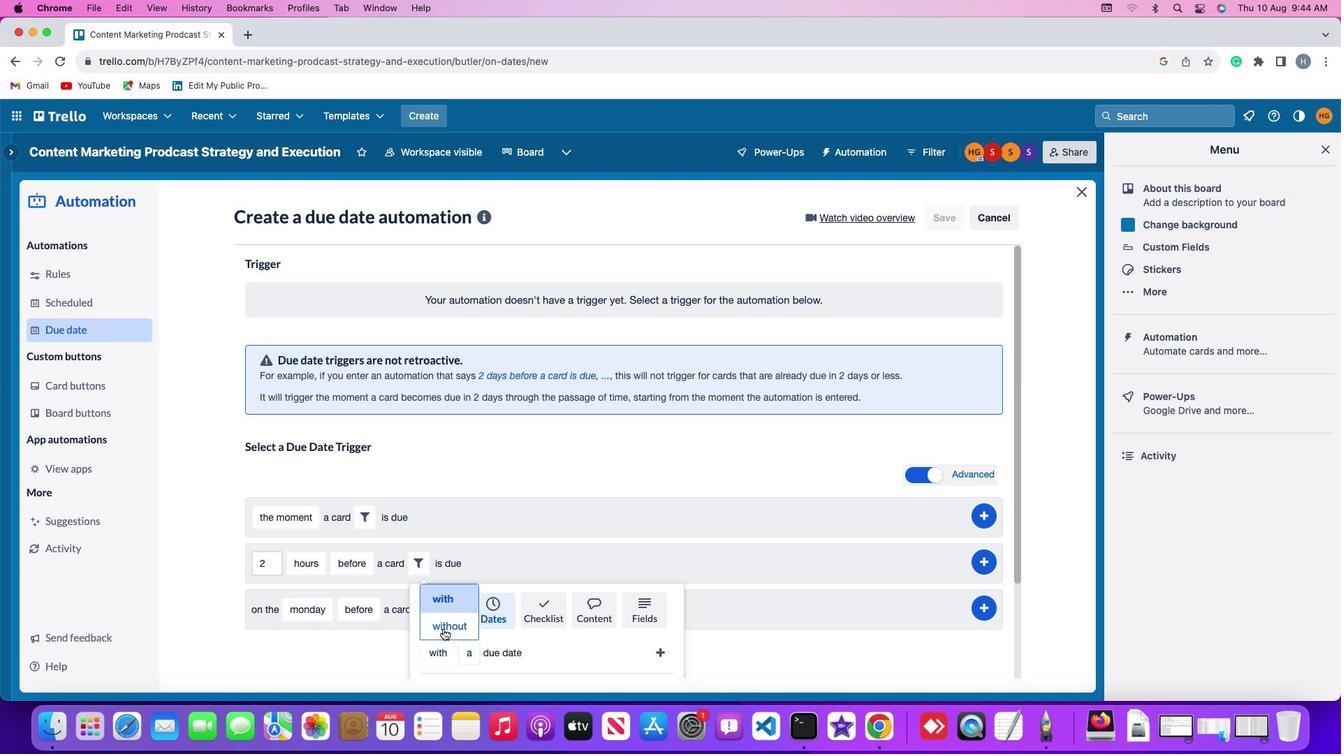 
Action: Mouse pressed left at (442, 628)
Screenshot: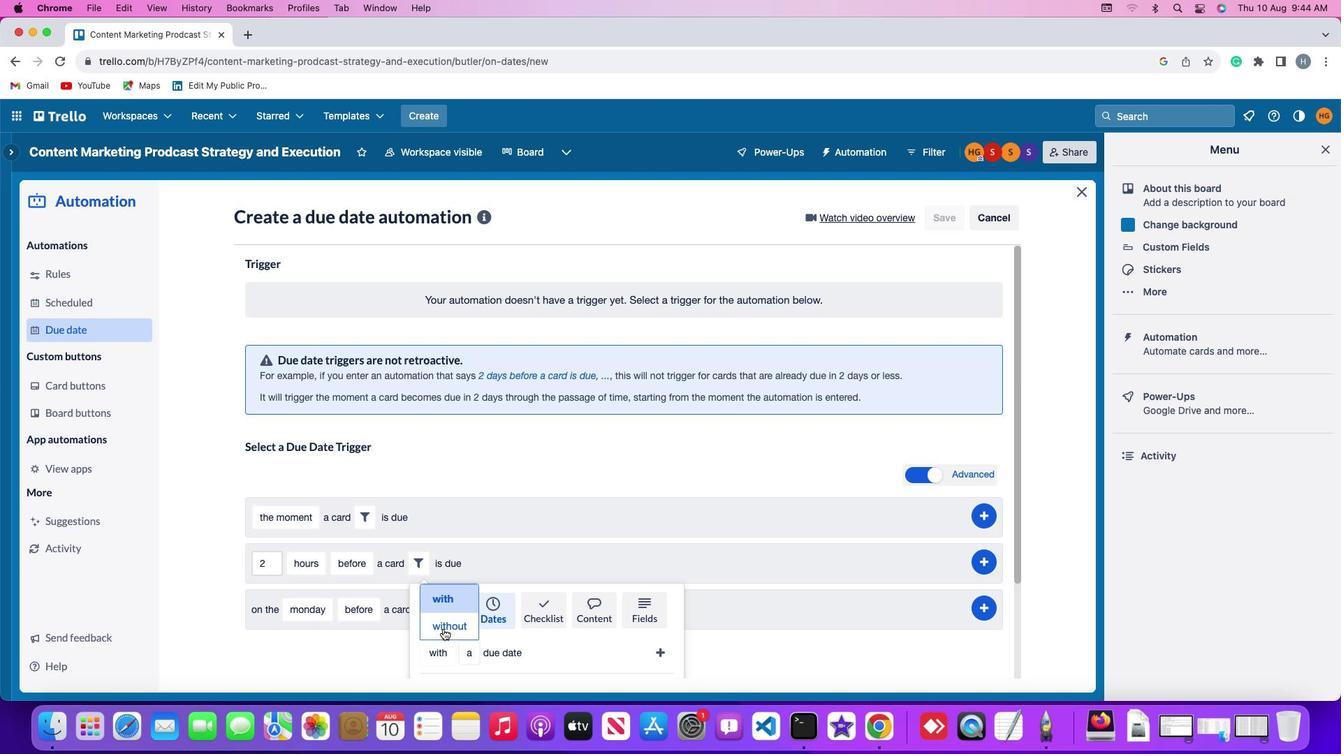 
Action: Mouse moved to (483, 650)
Screenshot: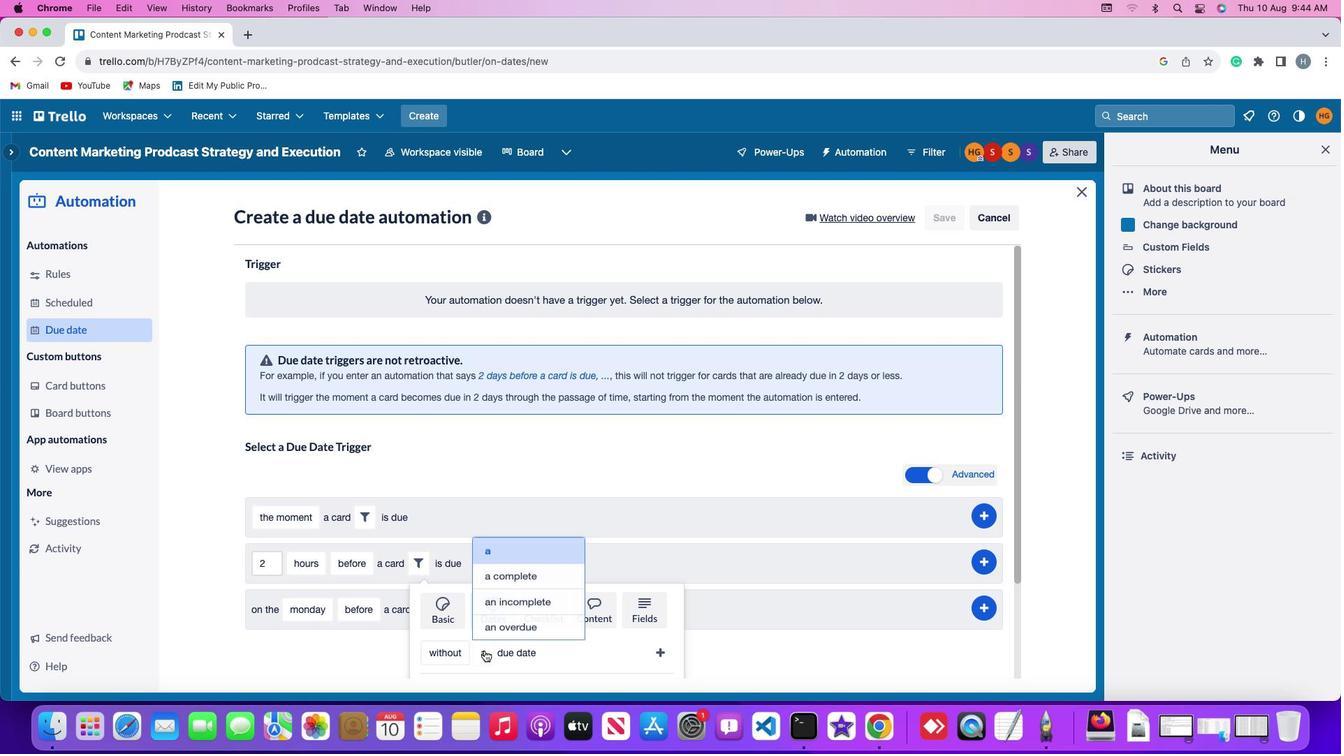 
Action: Mouse pressed left at (483, 650)
Screenshot: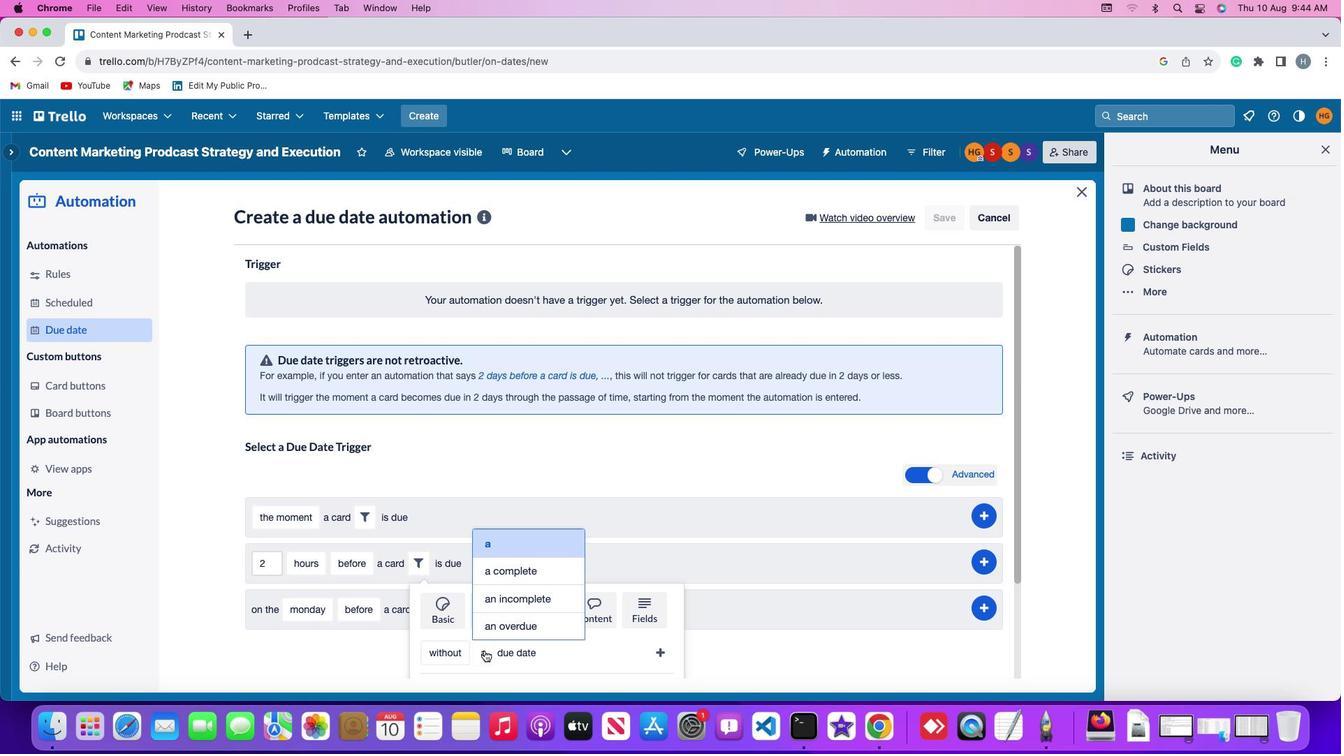 
Action: Mouse moved to (510, 596)
Screenshot: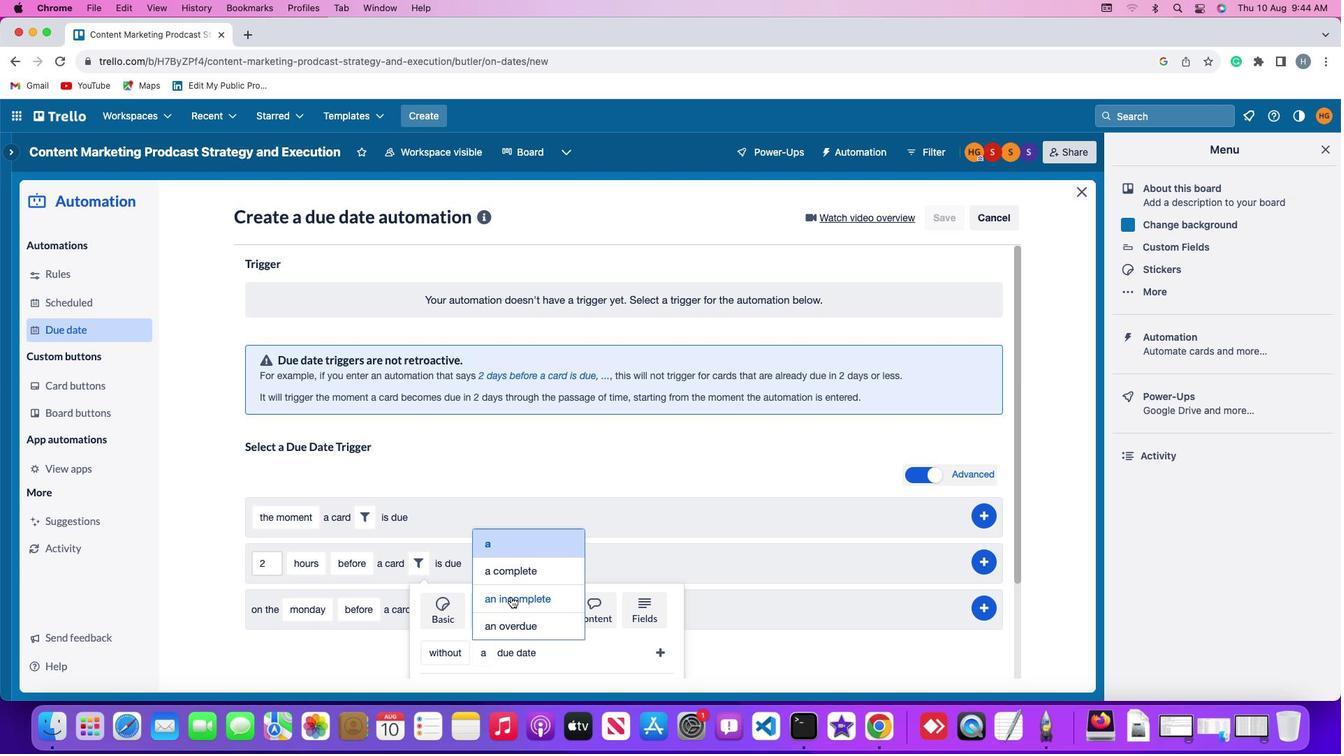 
Action: Mouse pressed left at (510, 596)
Screenshot: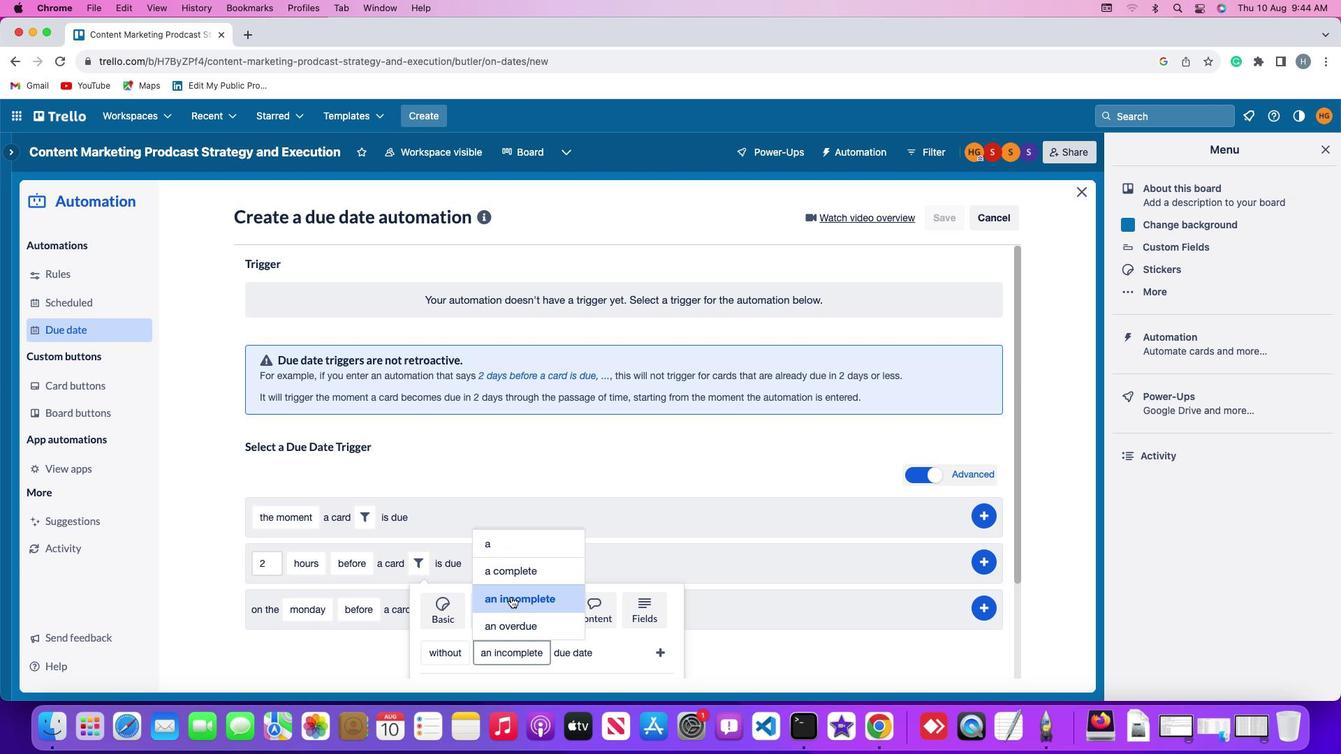
Action: Mouse moved to (654, 649)
Screenshot: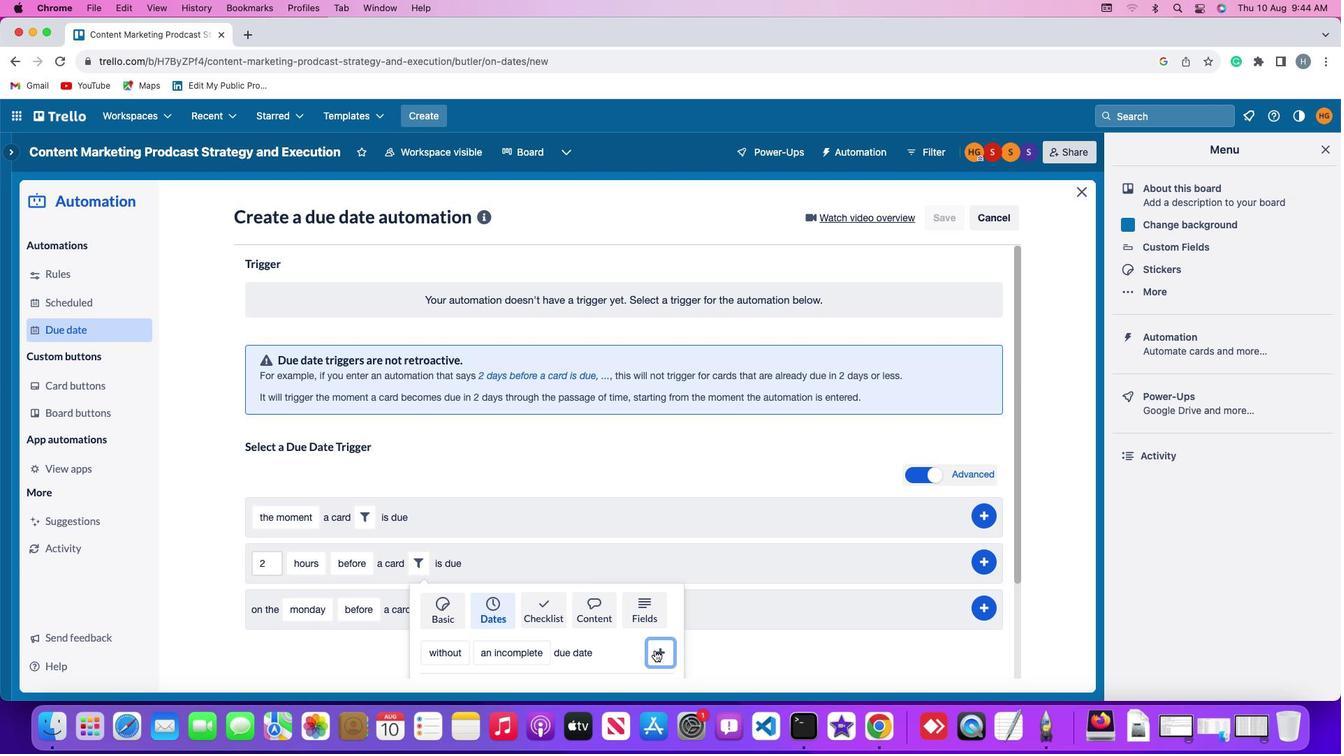 
Action: Mouse pressed left at (654, 649)
Screenshot: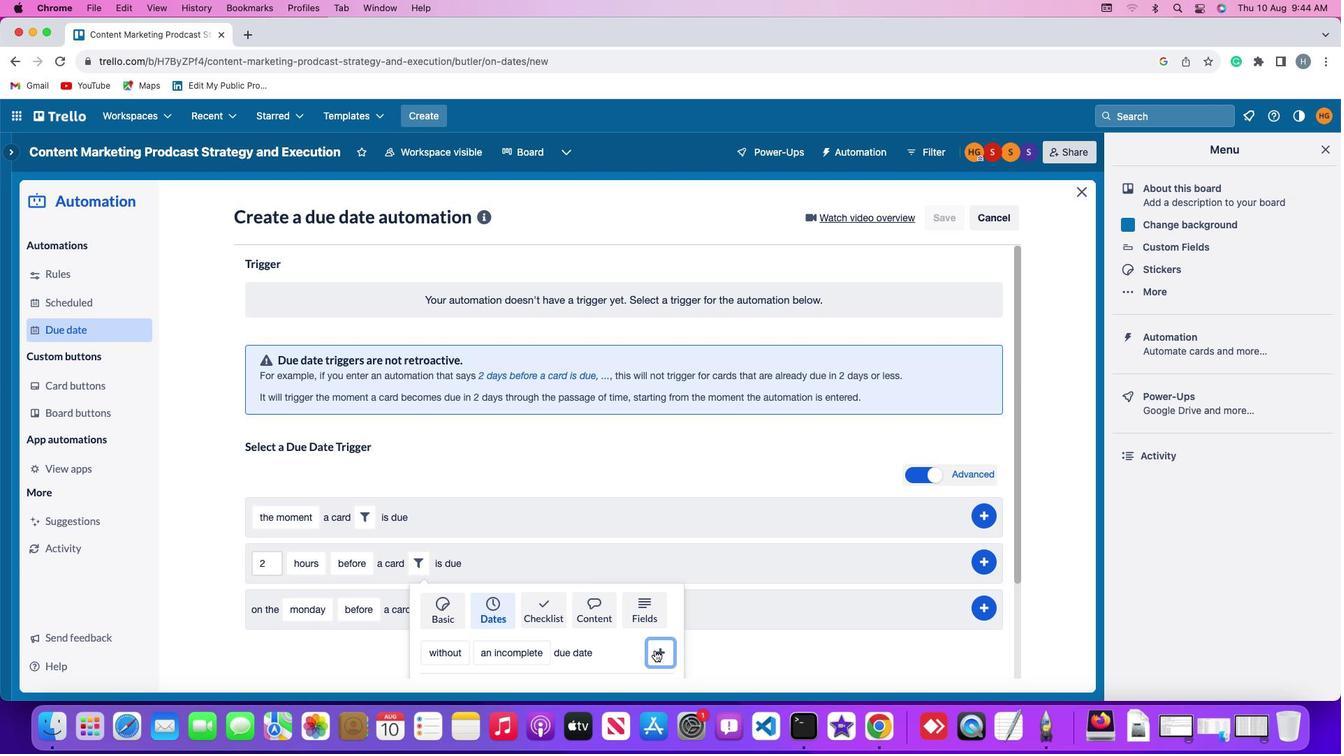 
Action: Mouse moved to (990, 560)
Screenshot: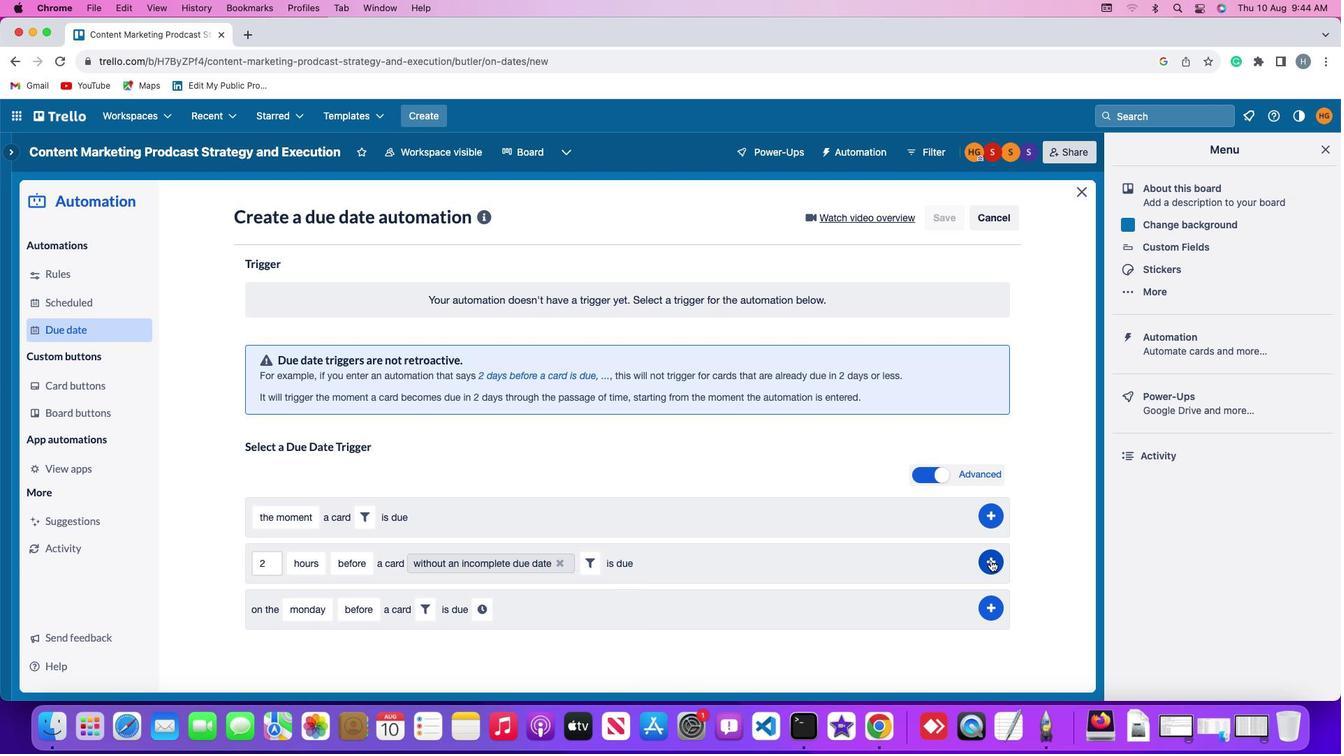 
Action: Mouse pressed left at (990, 560)
Screenshot: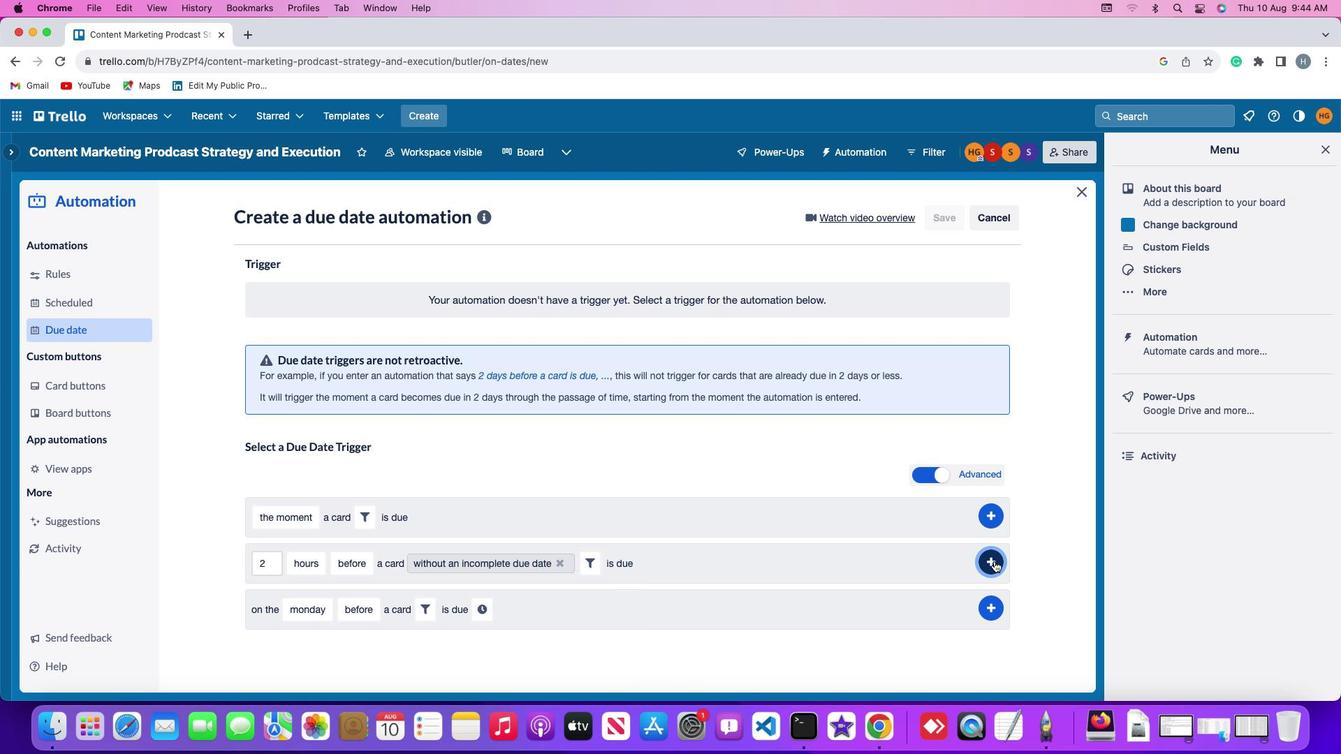 
Action: Mouse moved to (1047, 454)
Screenshot: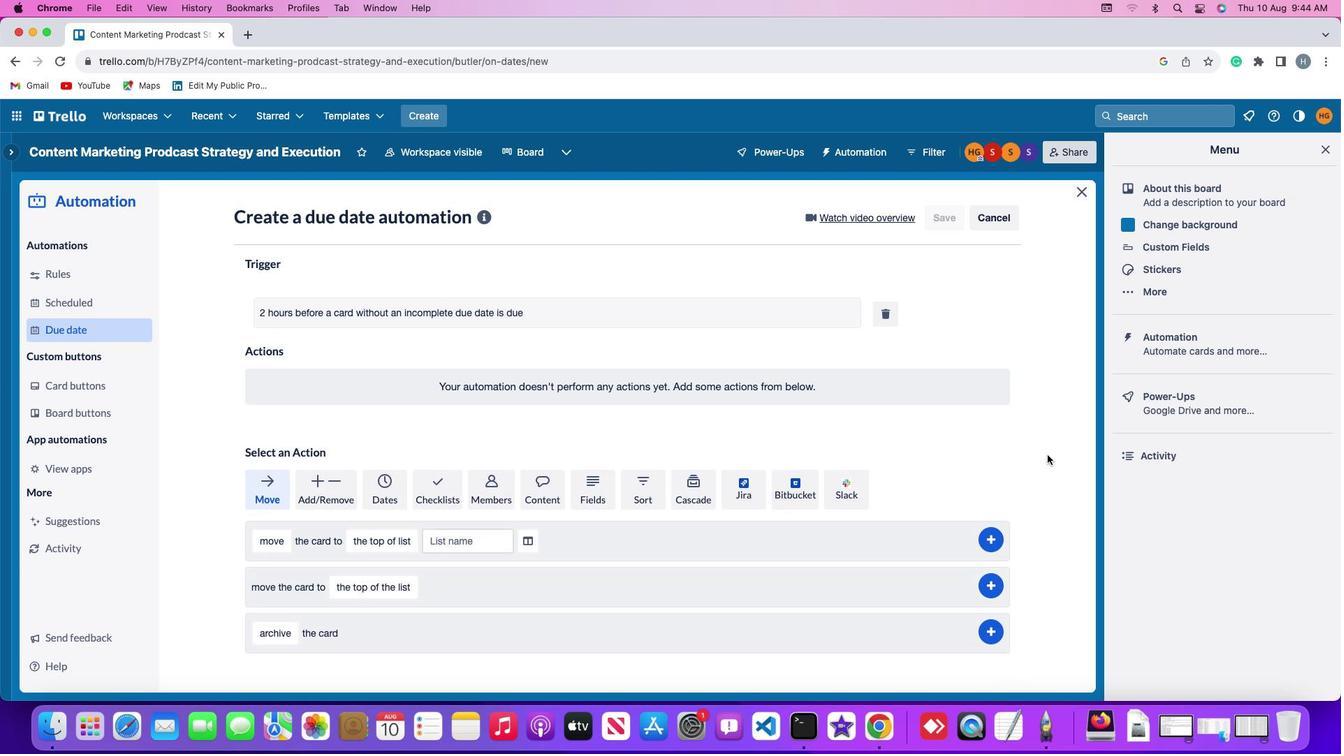 
